 Task: Add an event with the title Performance Improvement Plan Evaluation and Progress Tracking, date '2024/05/19', time 8:50 AM to 10:50 AMand add a description: Welcome to our Team Building Retreat, a transformative experience designed to foster stronger bonds, enhance collaboration, and unleash the full potential of our team. This retreat provides a unique opportunity for team members to step outside of their daily routines and engage in activities that promote trust, communication, and camaraderie.Select event color  Peacock . Add location for the event as: 456 Chiado, Lisbon, Portugal, logged in from the account softage.5@softage.netand send the event invitation to softage.7@softage.net and softage.8@softage.net. Set a reminder for the event Daily
Action: Mouse moved to (1322, 94)
Screenshot: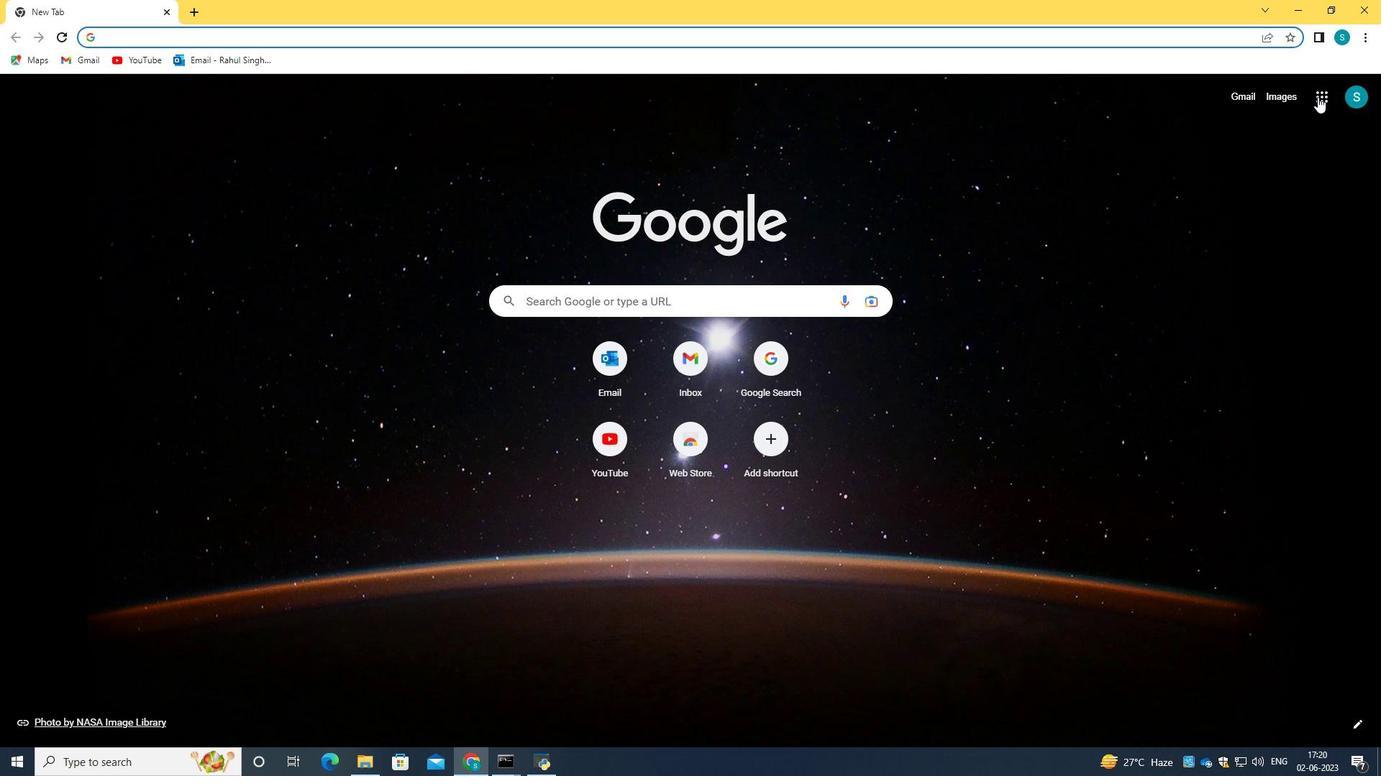 
Action: Mouse pressed left at (1322, 94)
Screenshot: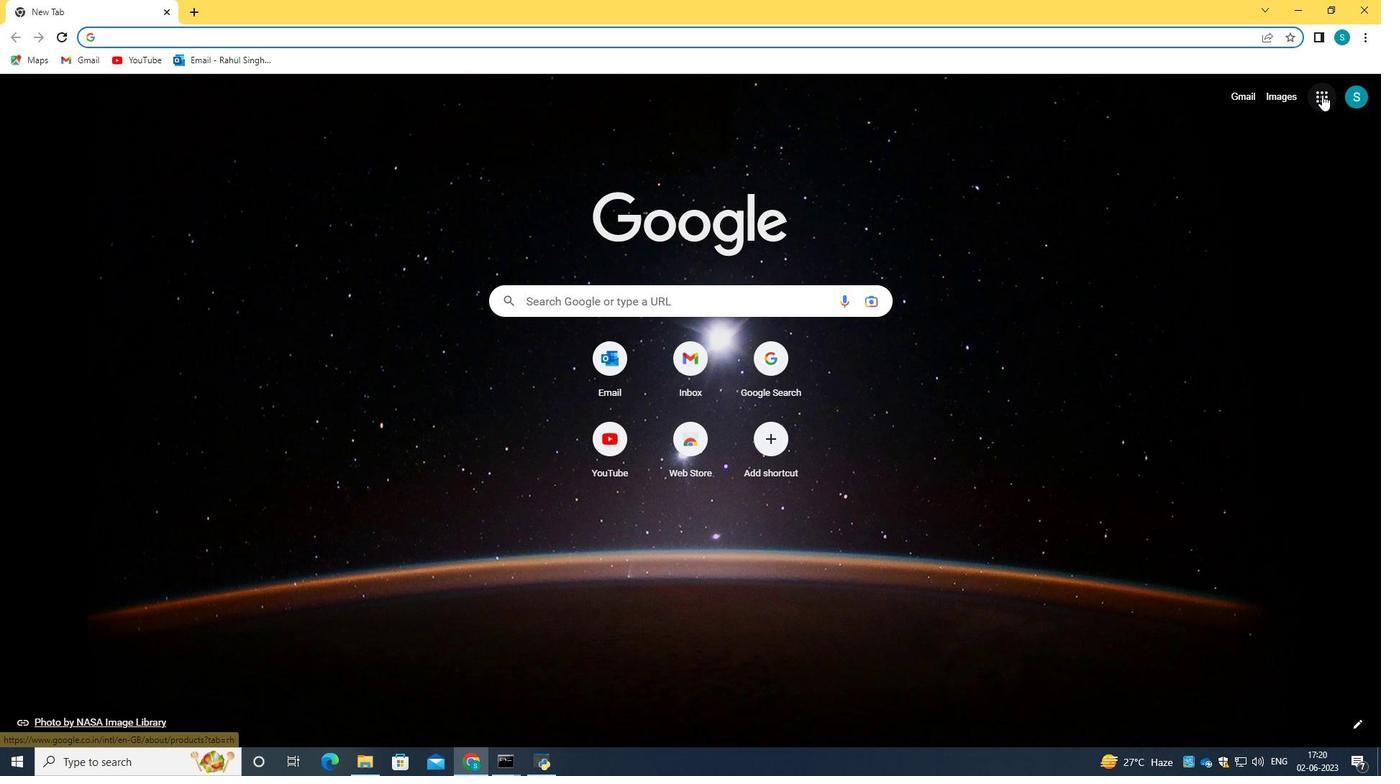 
Action: Mouse moved to (1211, 306)
Screenshot: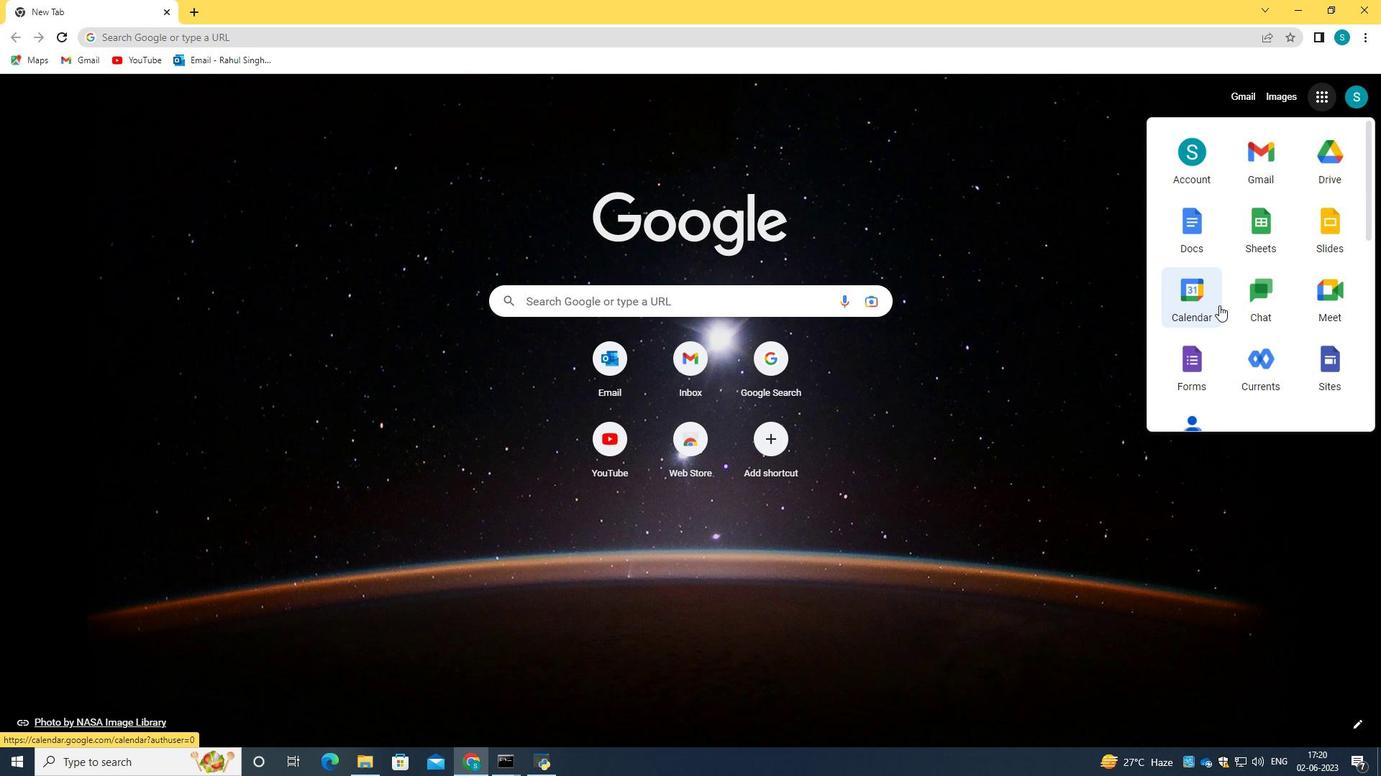 
Action: Mouse pressed left at (1211, 306)
Screenshot: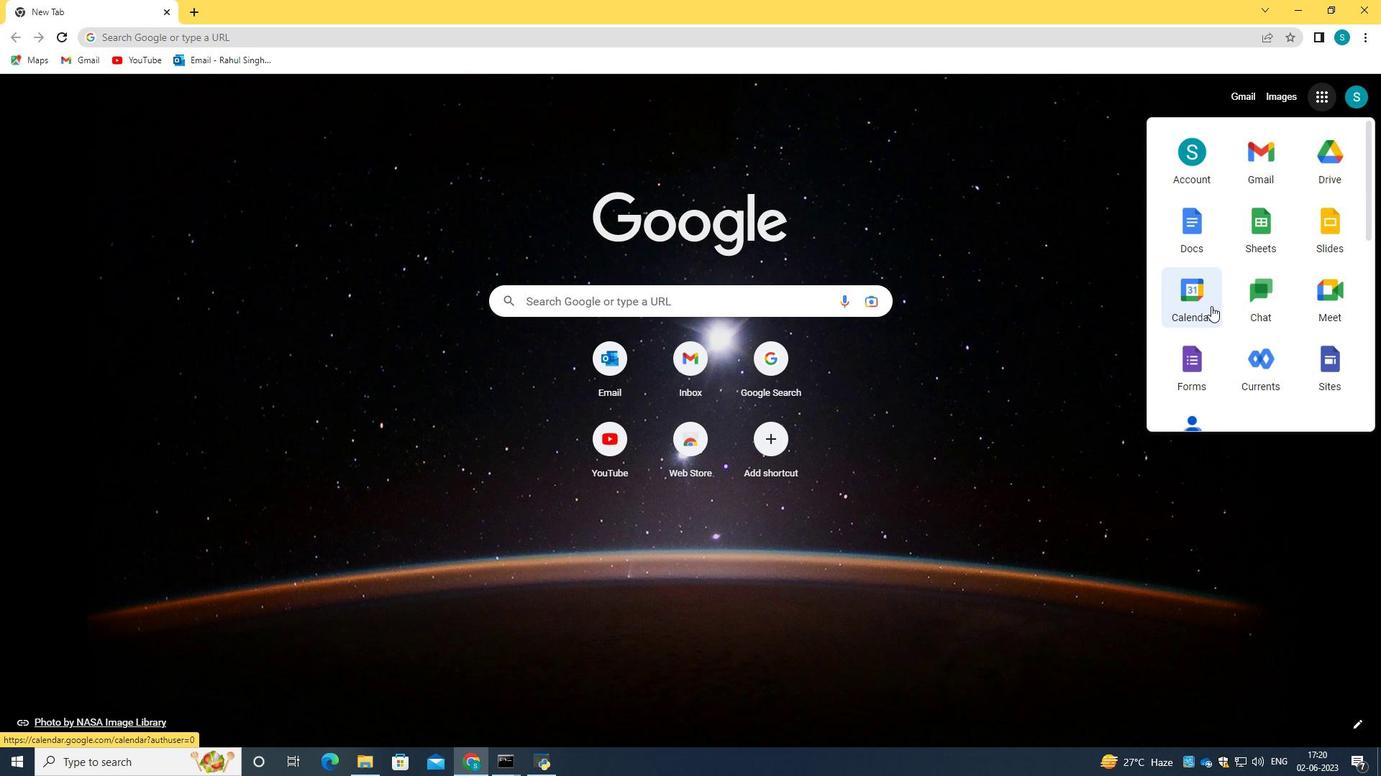 
Action: Mouse moved to (84, 157)
Screenshot: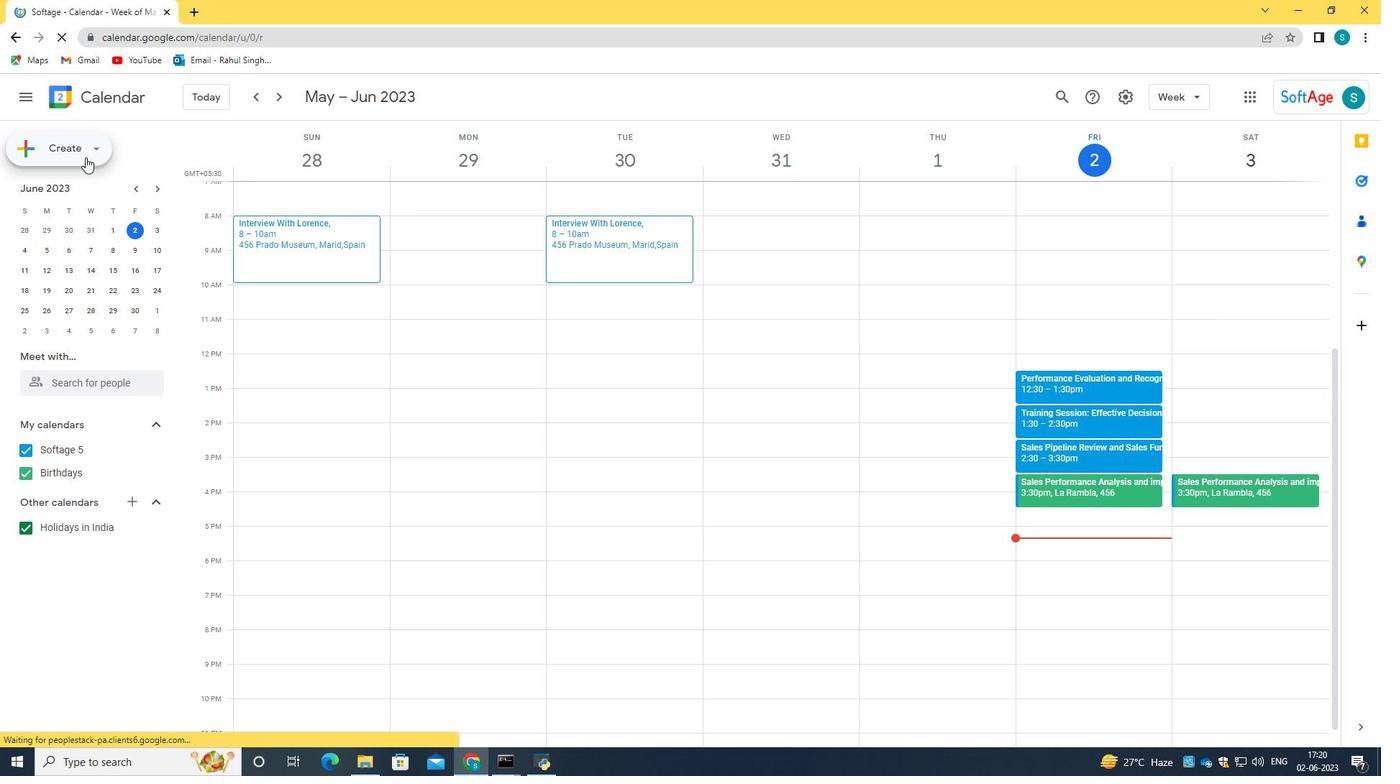 
Action: Mouse pressed left at (84, 157)
Screenshot: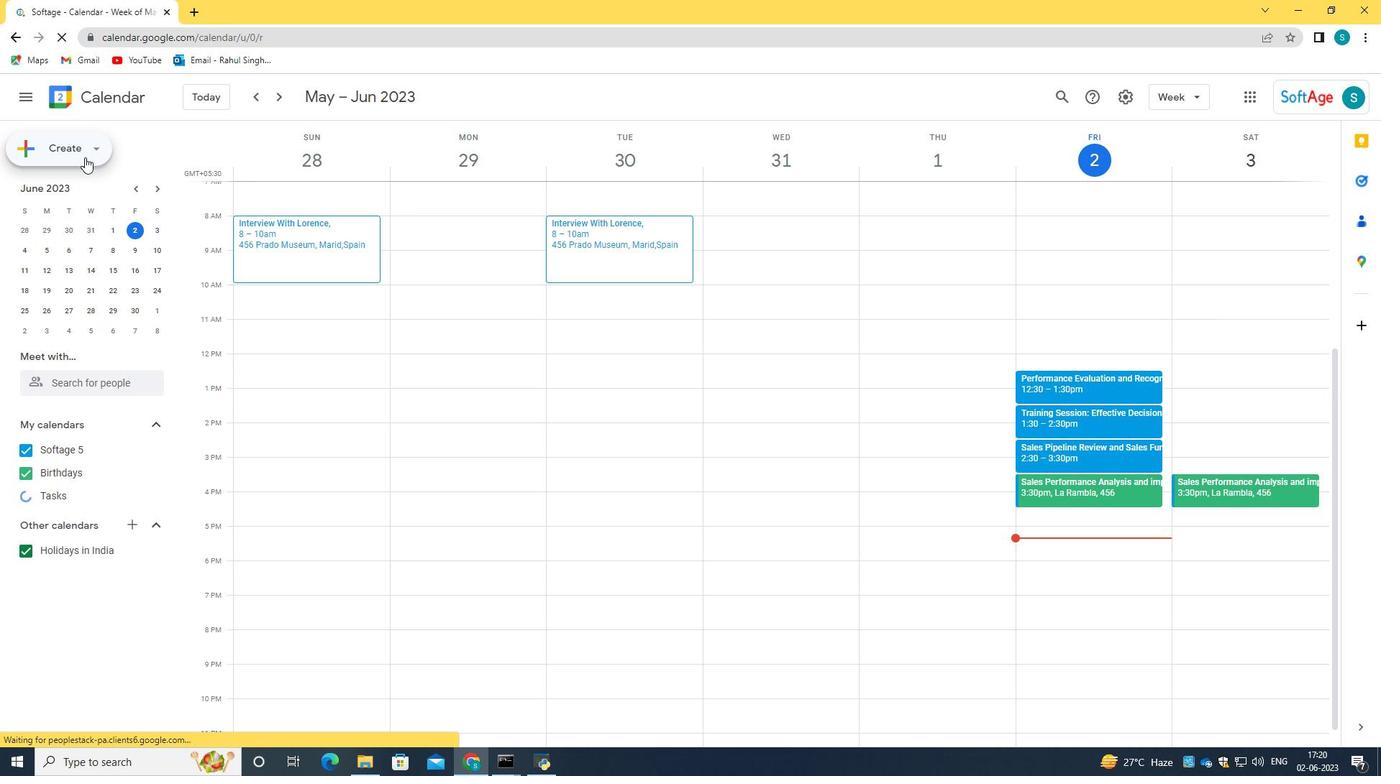 
Action: Mouse moved to (84, 192)
Screenshot: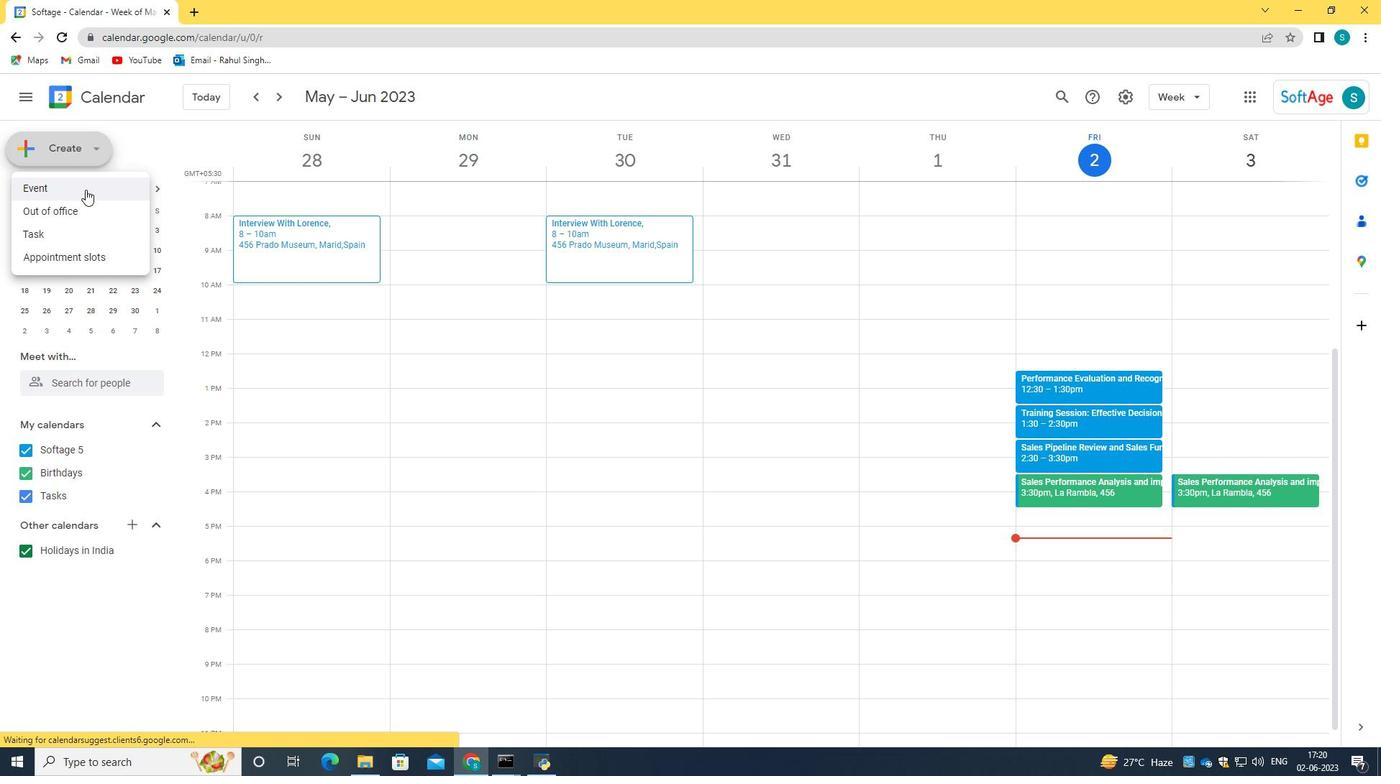 
Action: Mouse pressed left at (84, 192)
Screenshot: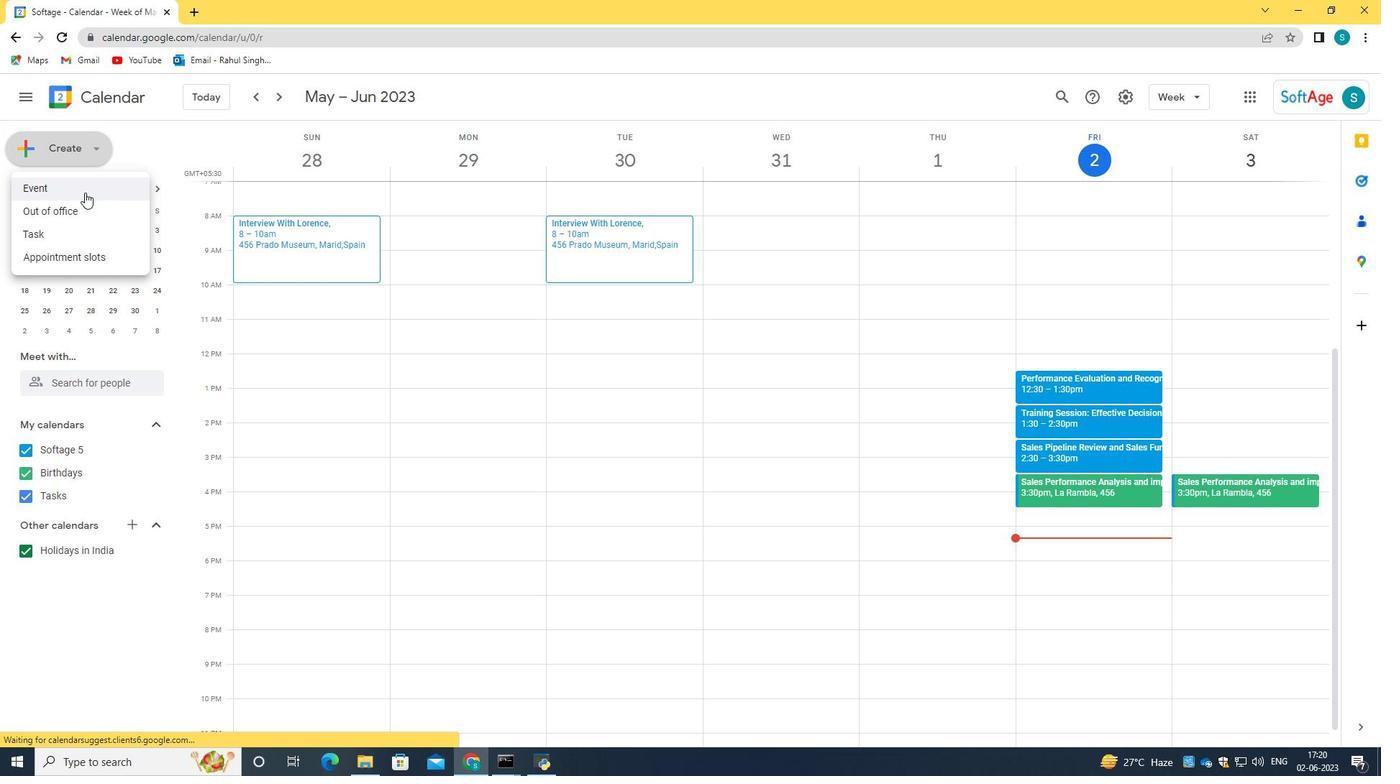 
Action: Mouse moved to (908, 578)
Screenshot: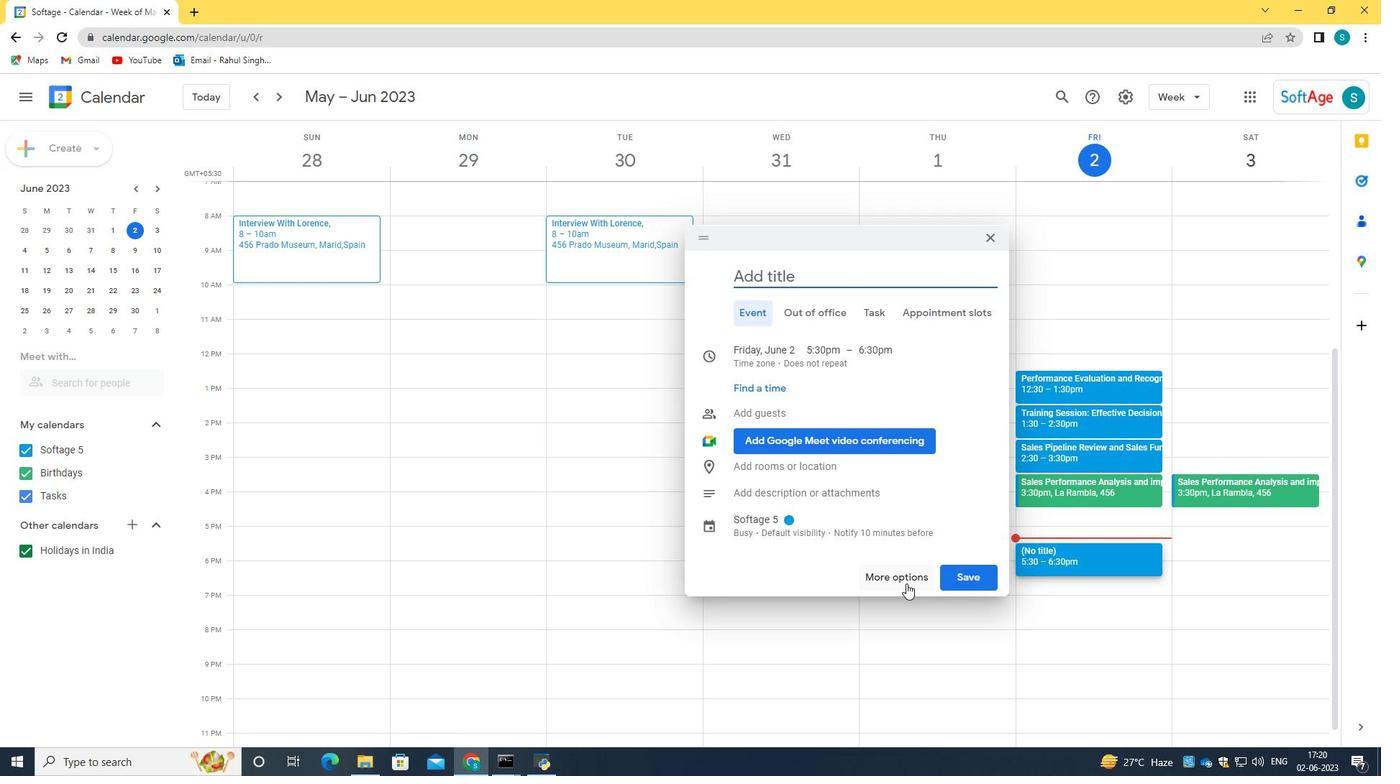 
Action: Mouse pressed left at (908, 578)
Screenshot: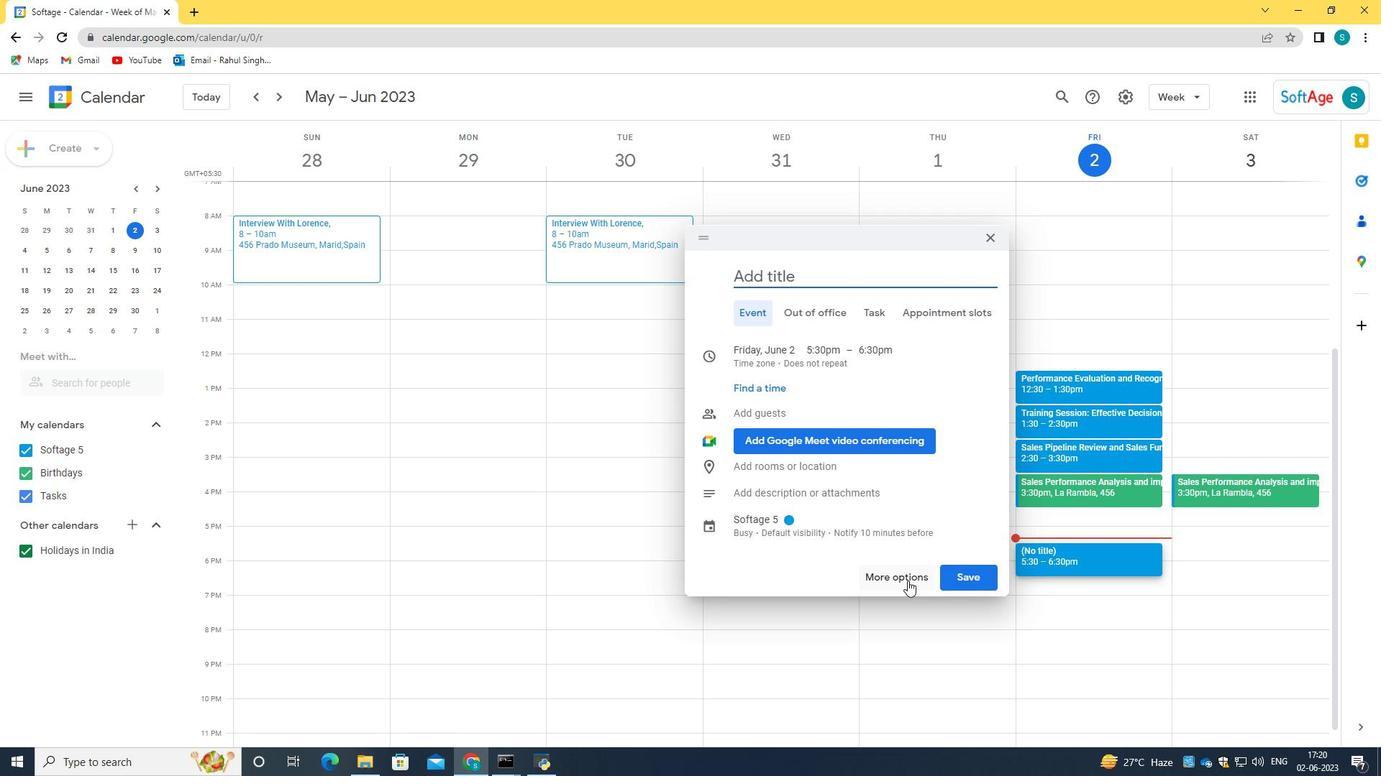 
Action: Mouse moved to (99, 105)
Screenshot: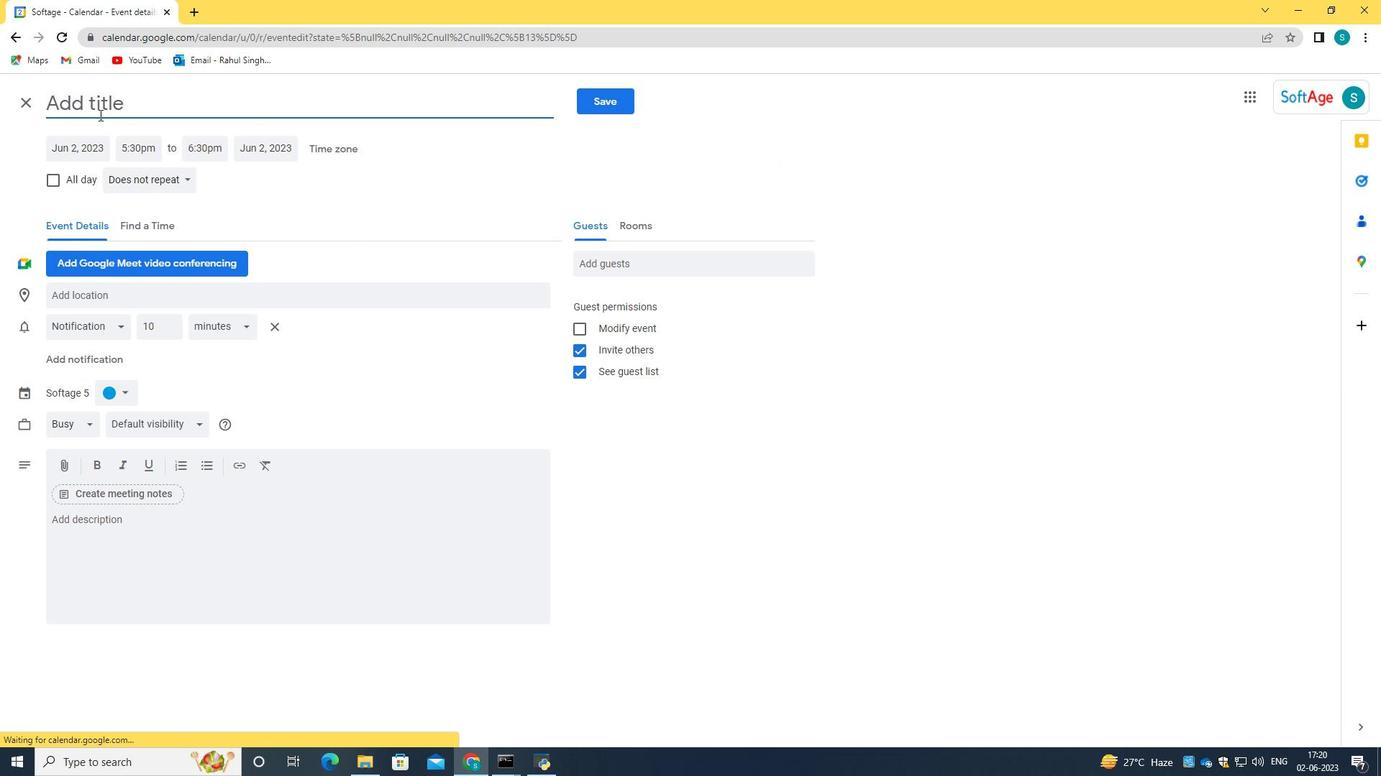 
Action: Mouse pressed left at (99, 105)
Screenshot: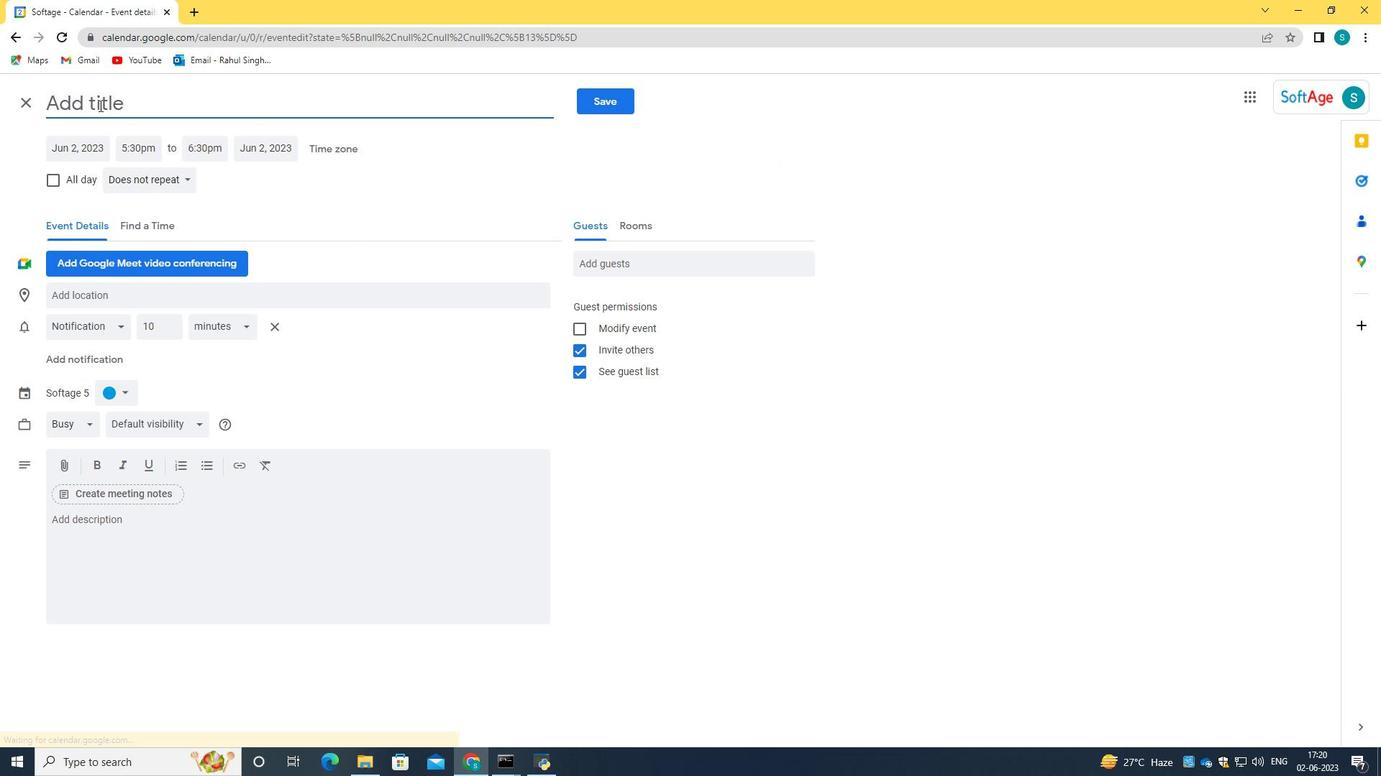 
Action: Key pressed <Key.caps_lock>P<Key.caps_lock>erformance<Key.space><Key.caps_lock>I<Key.caps_lock>mprovemtnt<Key.backspace><Key.backspace><Key.backspace>ent<Key.space><Key.caps_lock>P<Key.caps_lock>lan<Key.space><Key.caps_lock>E<Key.caps_lock>valutation<Key.space><Key.caps_lock><Key.caps_lock><Key.backspace><Key.backspace><Key.backspace><Key.backspace><Key.backspace><Key.backspace><Key.backspace><Key.backspace><Key.backspace>luation<Key.space>and<Key.space><Key.caps_lock>P<Key.caps_lock>rogress<Key.space><Key.caps_lock>T<Key.caps_lock>racking
Screenshot: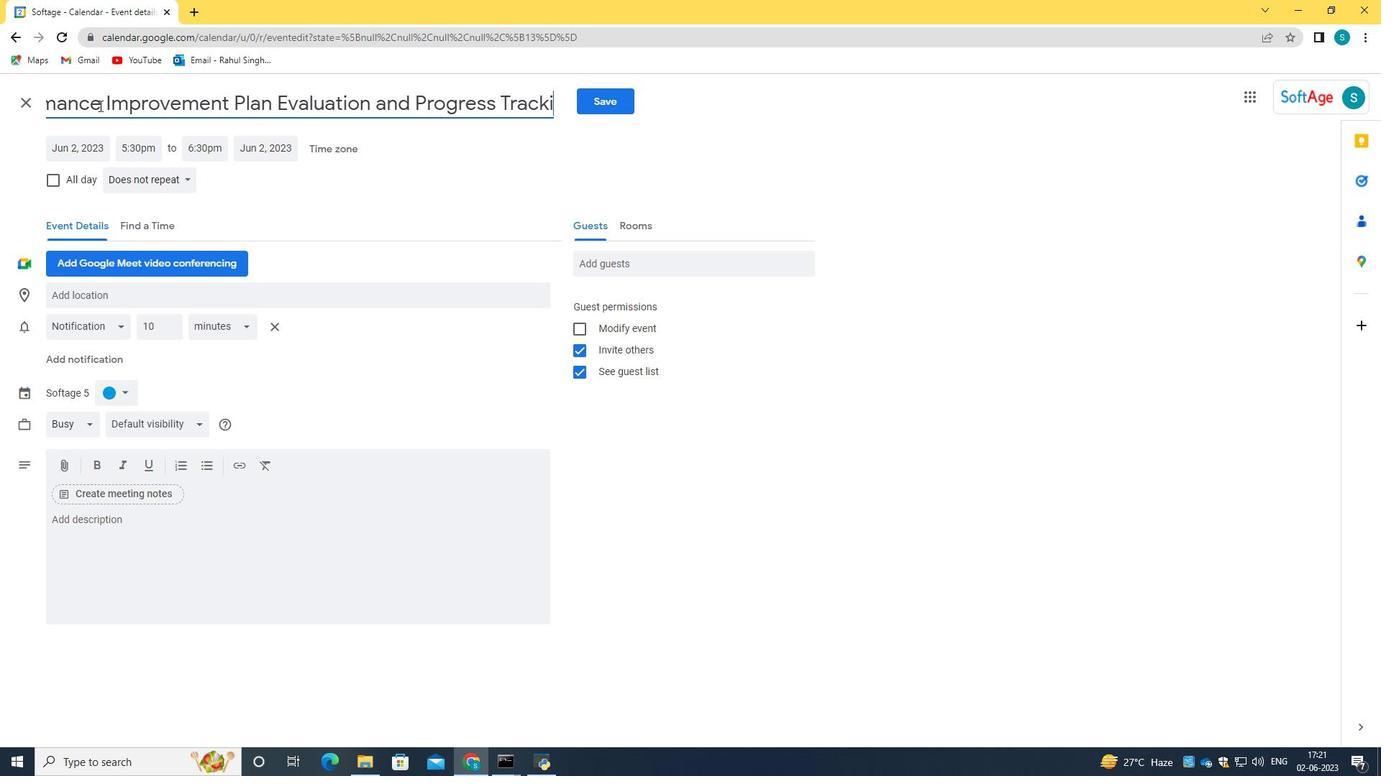 
Action: Mouse moved to (72, 152)
Screenshot: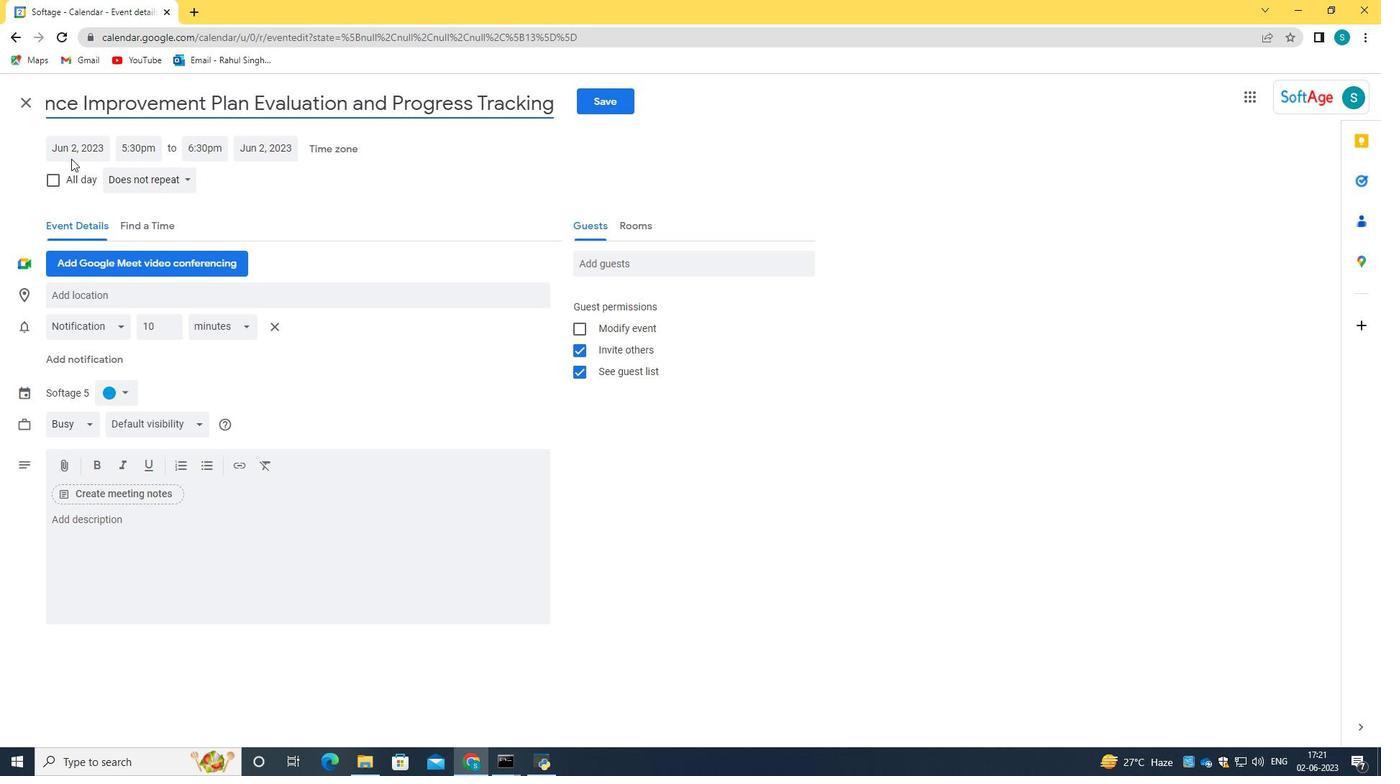 
Action: Mouse pressed left at (72, 152)
Screenshot: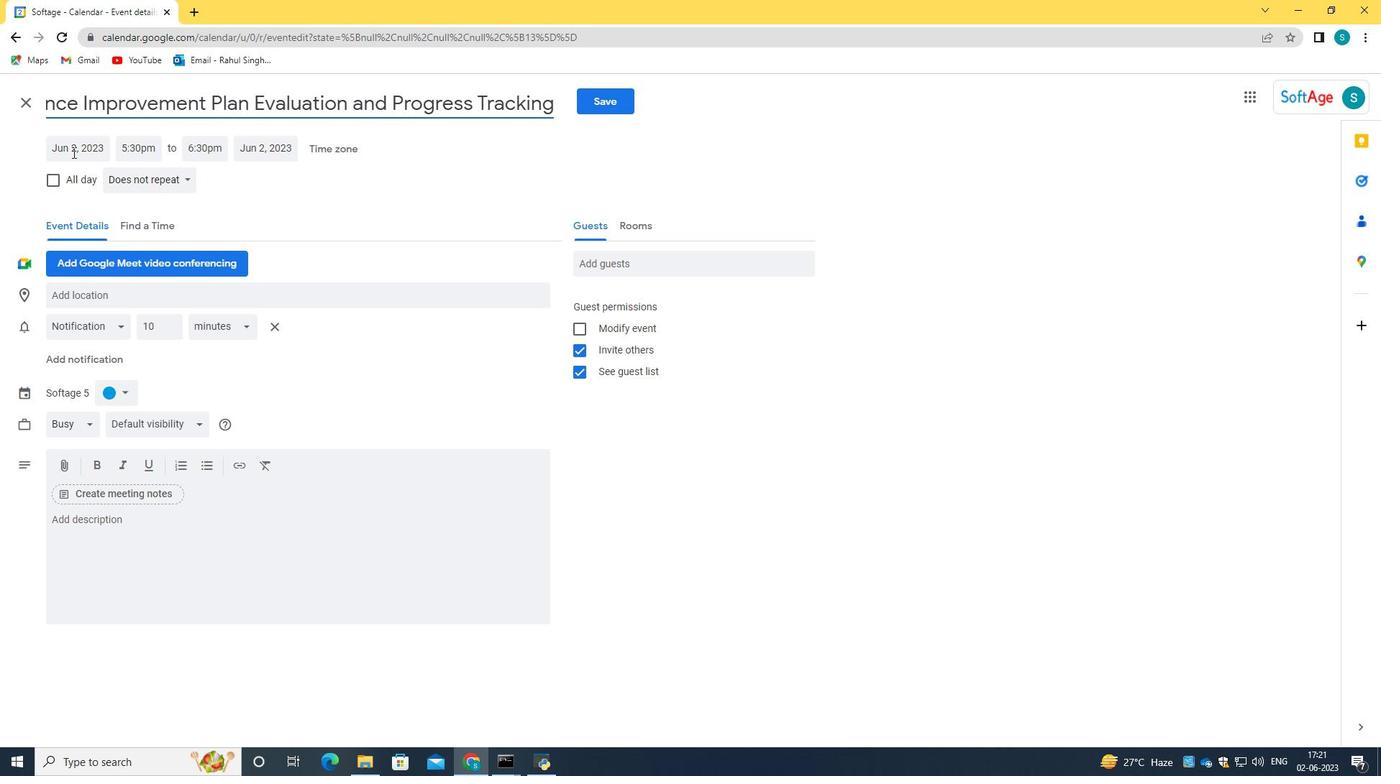 
Action: Key pressed 2024/05/19<Key.enter>
Screenshot: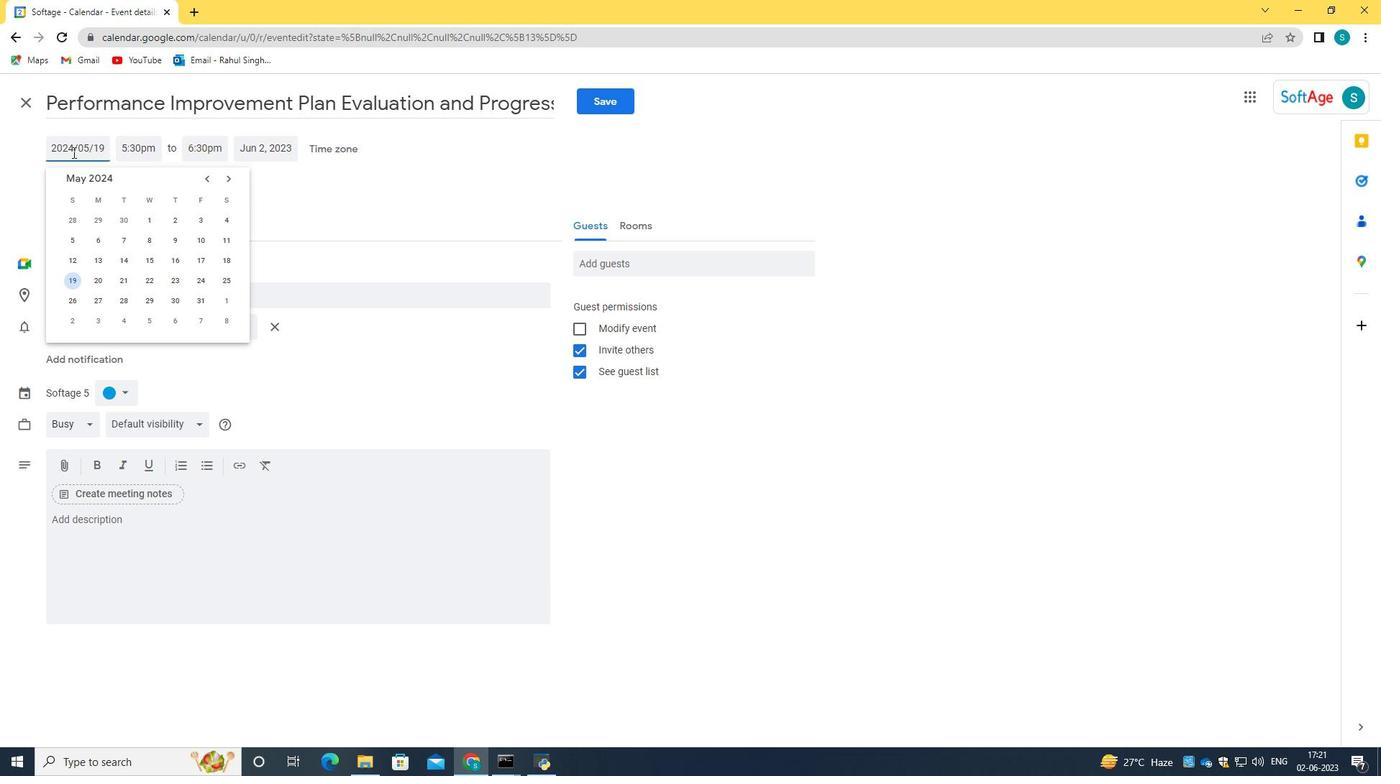 
Action: Mouse moved to (151, 149)
Screenshot: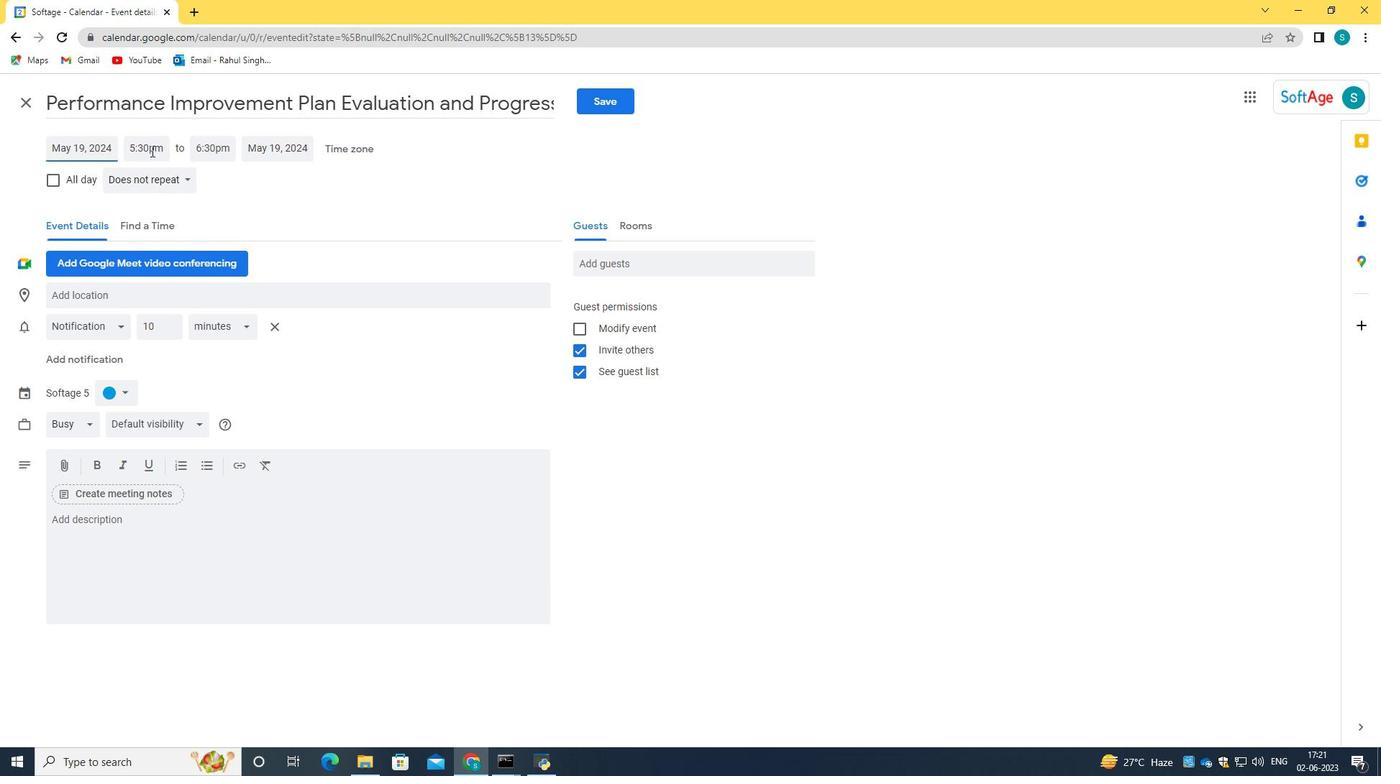 
Action: Mouse pressed left at (151, 149)
Screenshot: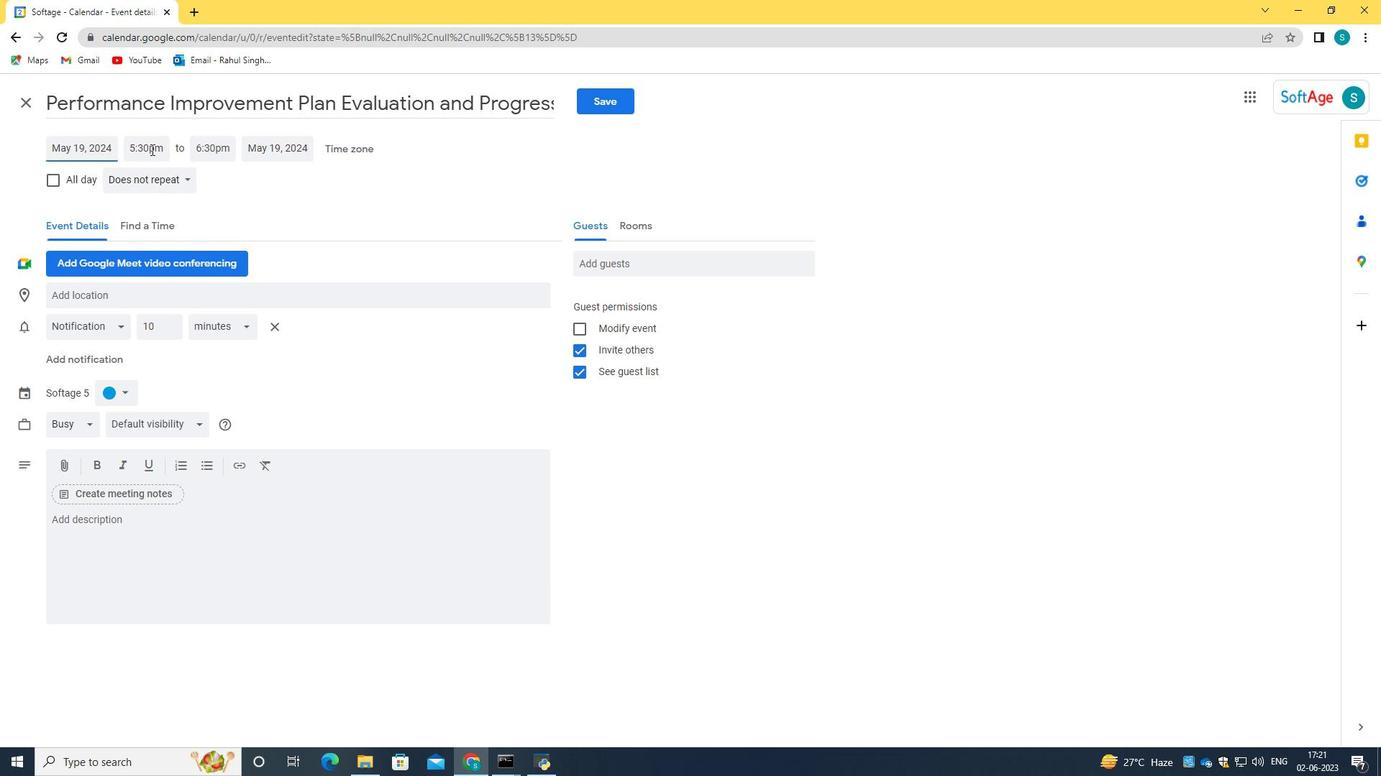 
Action: Key pressed 8<Key.shift_r>:50<Key.space>am<Key.tab>10<Key.shift_r>:50<Key.space>am
Screenshot: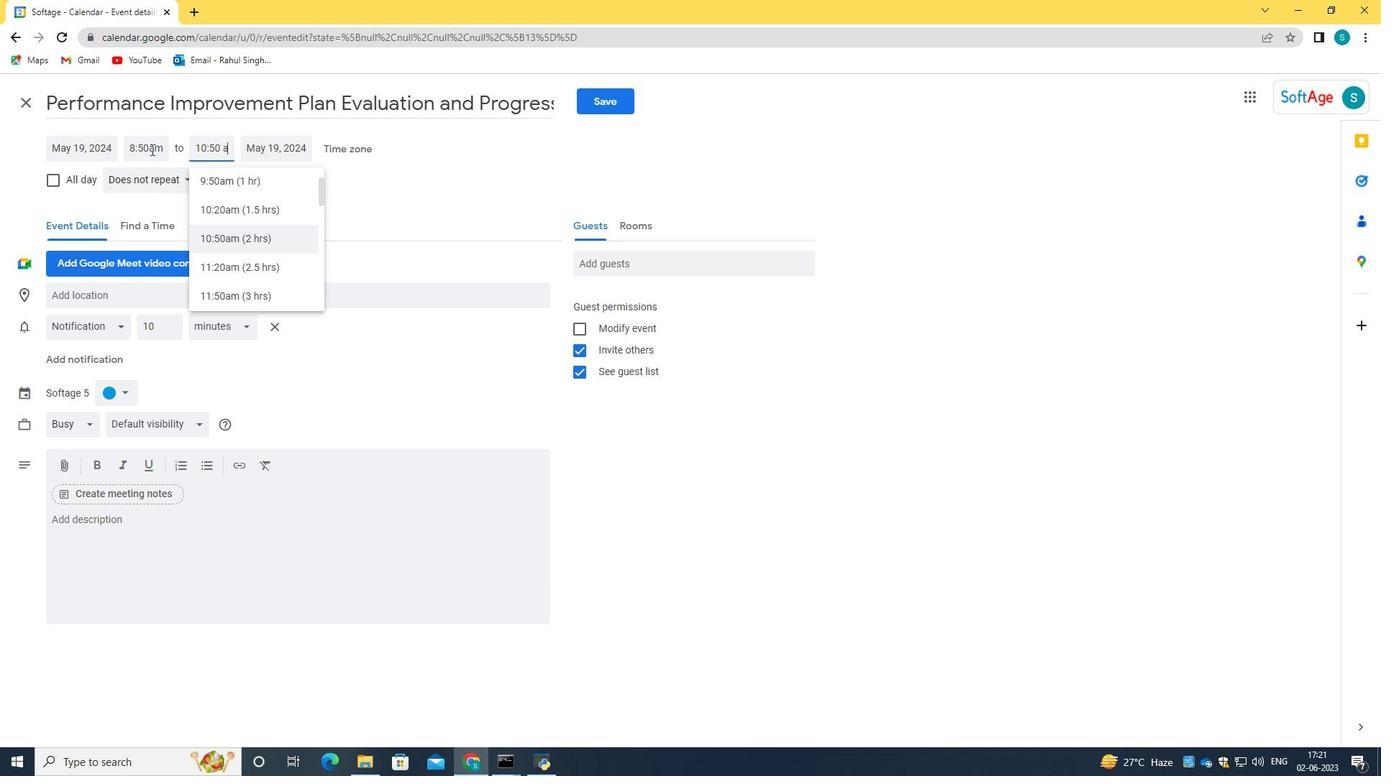 
Action: Mouse moved to (255, 245)
Screenshot: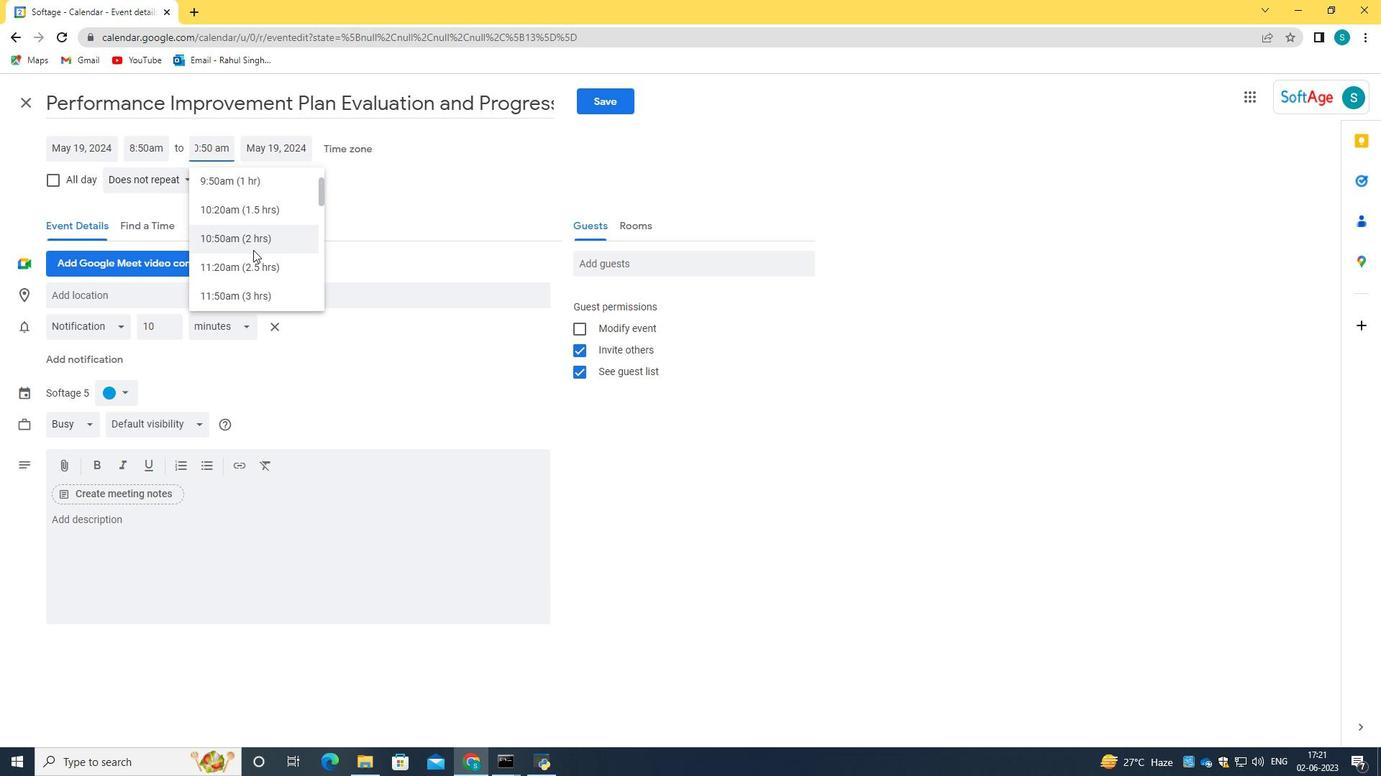 
Action: Mouse pressed left at (255, 245)
Screenshot: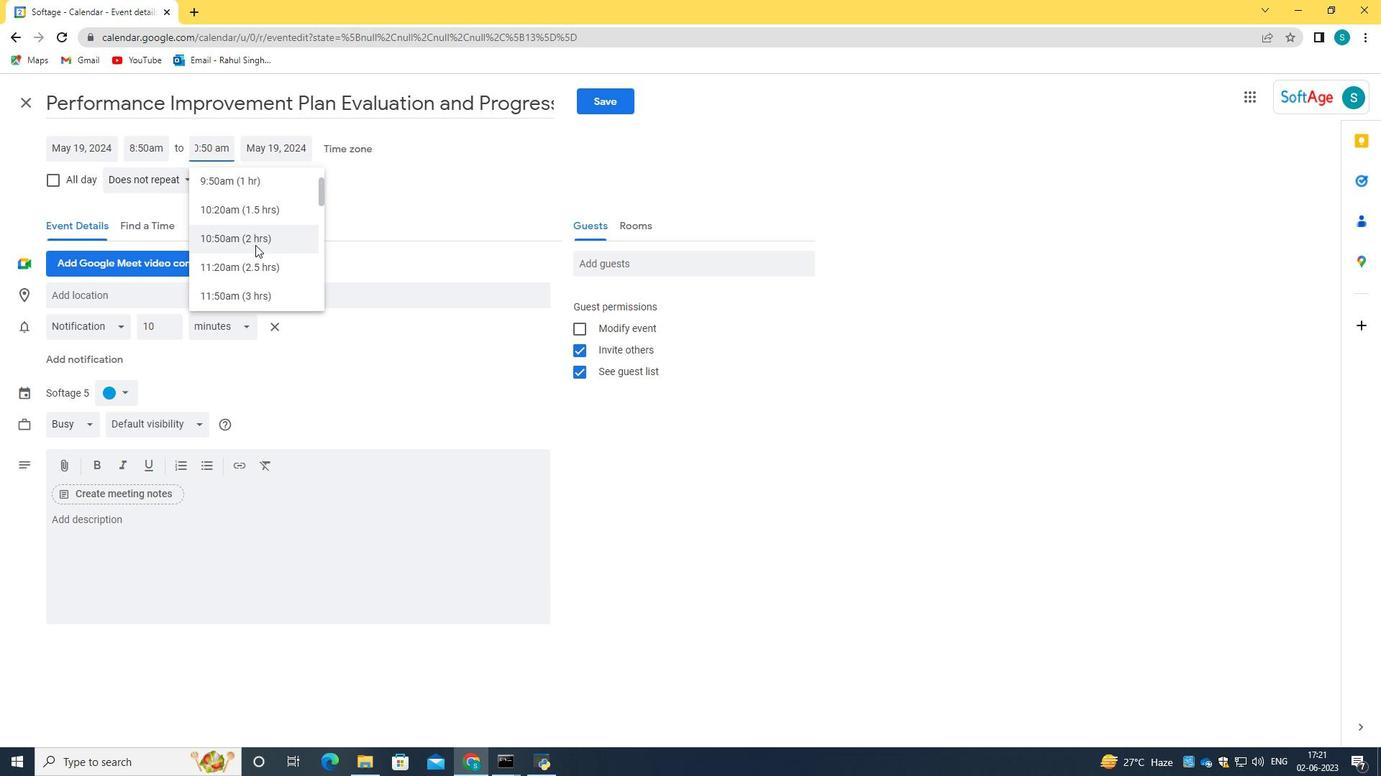 
Action: Mouse moved to (205, 542)
Screenshot: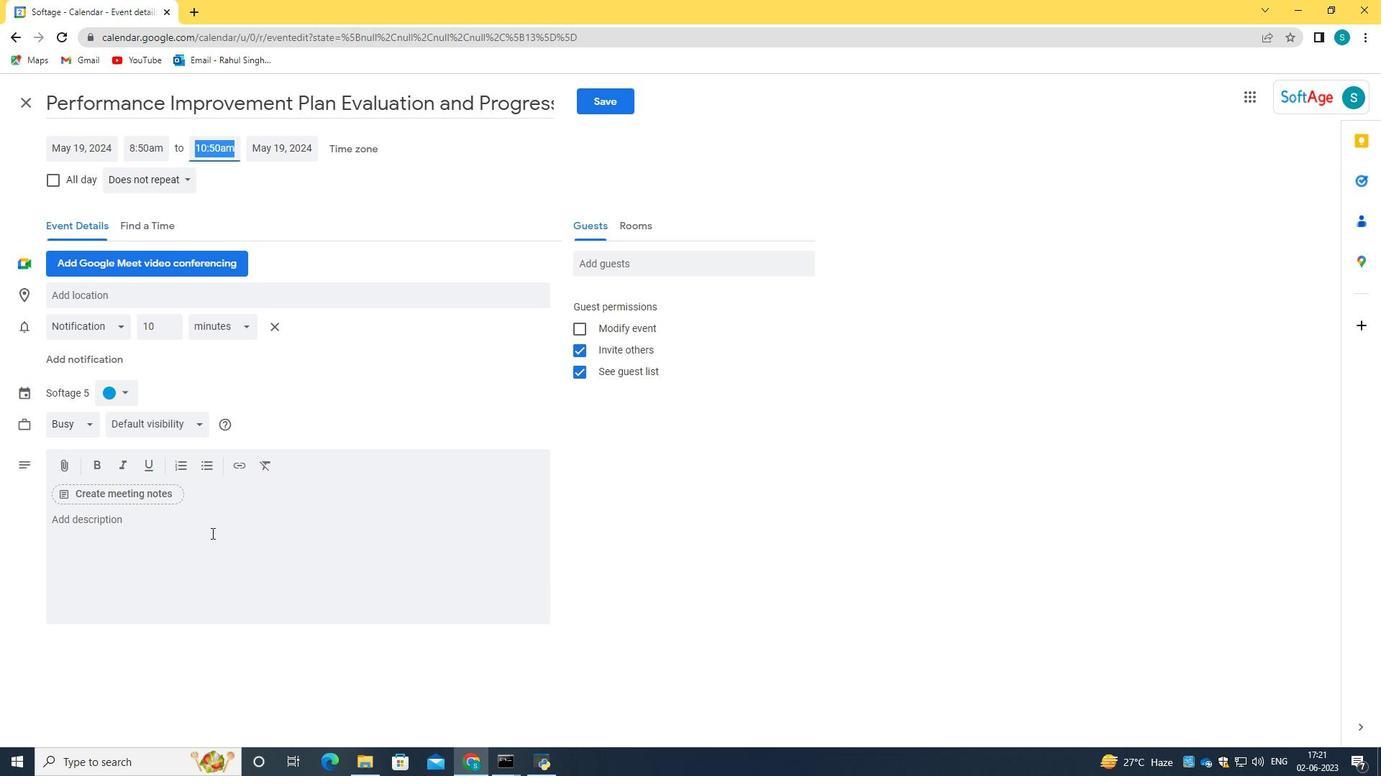 
Action: Mouse pressed left at (205, 542)
Screenshot: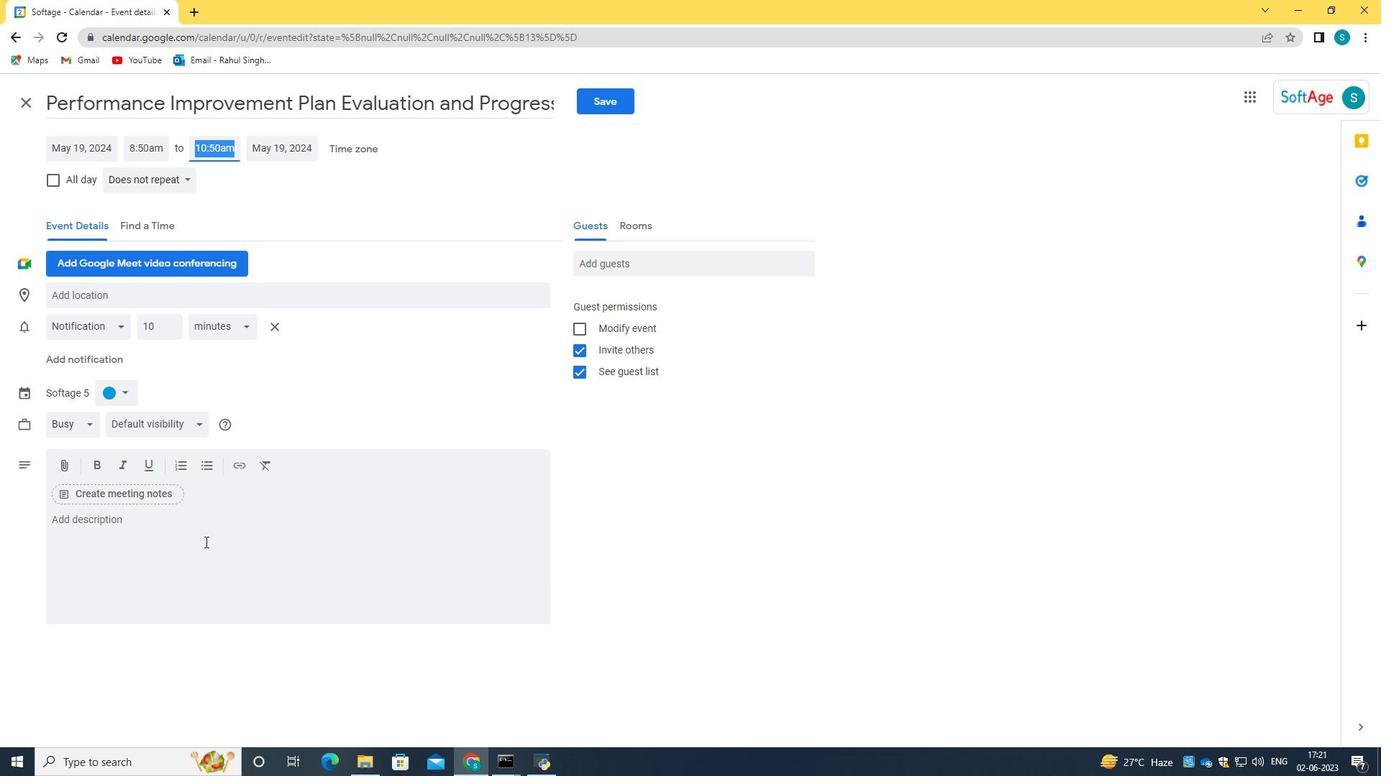 
Action: Mouse moved to (200, 547)
Screenshot: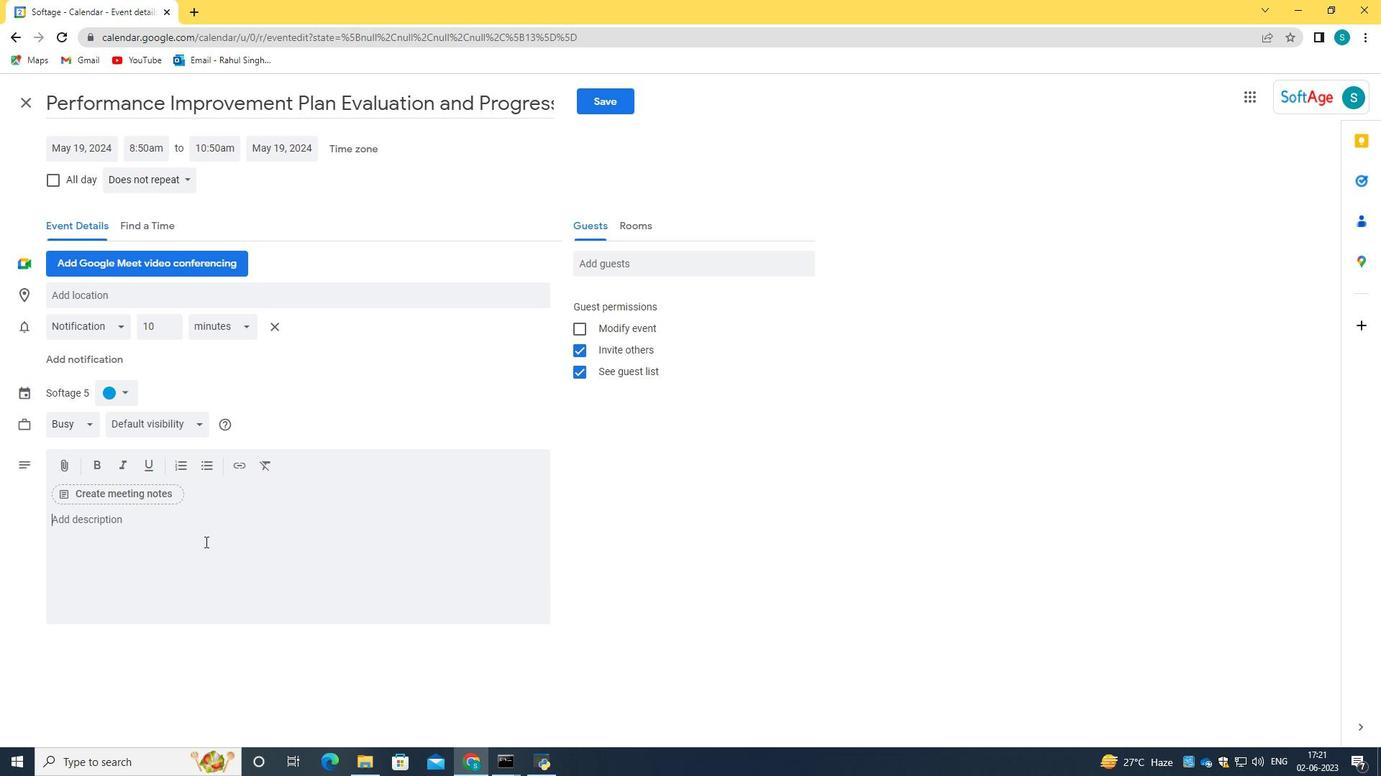 
Action: Mouse pressed left at (200, 547)
Screenshot: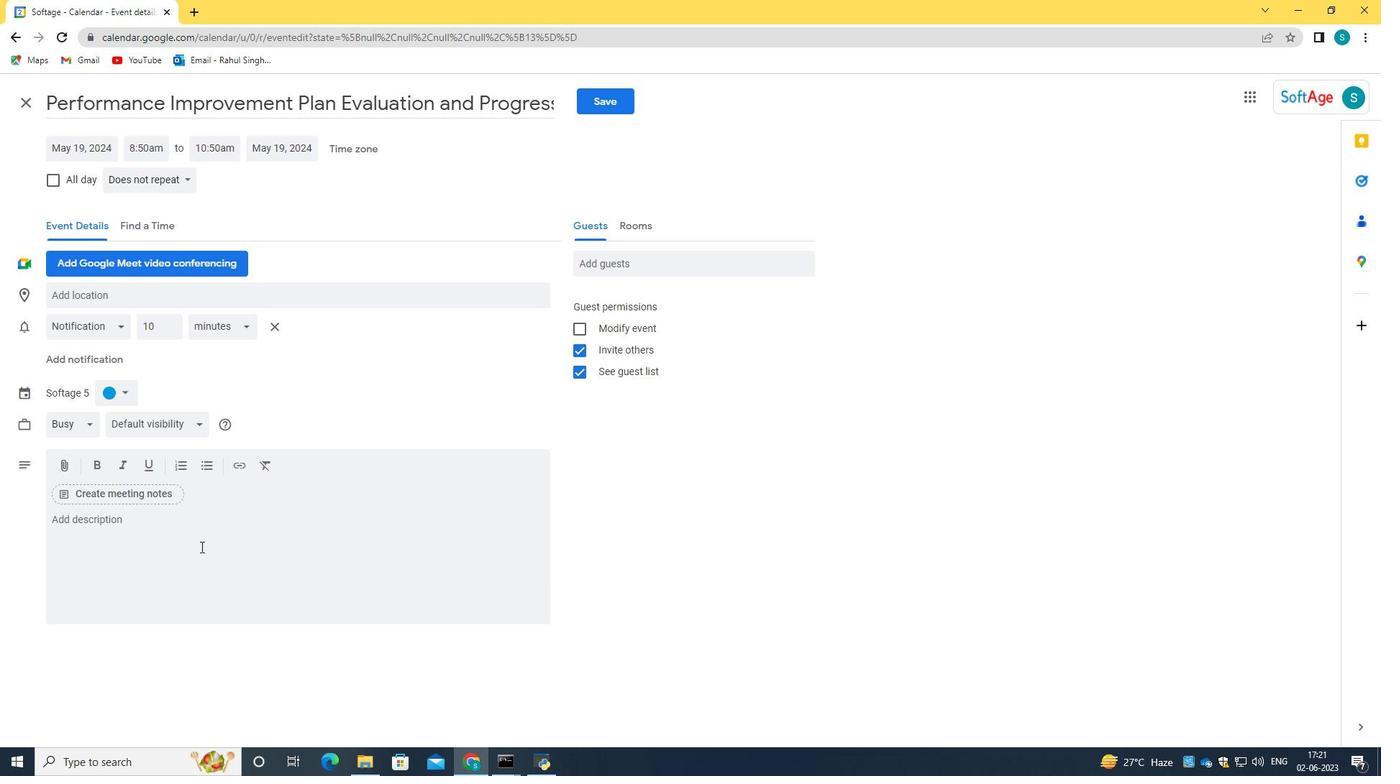 
Action: Key pressed <Key.caps_lock>W<Key.caps_lock>elcome<Key.space>to<Key.space>our<Key.space>team<Key.space><Key.caps_lock>B<Key.caps_lock>uilding<Key.space><Key.caps_lock>R<Key.caps_lock>etrae<Key.backspace>a<Key.backspace><Key.backspace>eat<Key.space>,<Key.space>a<Key.space>trea<Key.backspace><Key.backspace>ansformative<Key.space>exper<Key.backspace><Key.backspace>erience<Key.space>designed<Key.space>to<Key.space>fostor<Key.space>stor<Key.backspace><Key.backspace><Key.backspace><Key.backspace><Key.backspace><Key.backspace><Key.backspace><Key.backspace><Key.backspace>ster<Key.space>stronger<Key.space>bonds,<Key.space>enhance<Key.space>collaboration<Key.space>,<Key.backspace><Key.backspace>,<Key.space>and<Key.space>unleash<Key.space>the<Key.space>full<Key.space>potential<Key.space>of<Key.space>our<Key.space>o<Key.backspace>team.<Key.space><Key.caps_lock>T<Key.caps_lock>his<Key.space>retreat<Key.space>provides<Key.space>a<Key.space>unique<Key.space>oppotunity<Key.space>t<Key.backspace>f<Key.backspace><Key.backspace><Key.backspace><Key.backspace><Key.backspace><Key.backspace><Key.backspace><Key.backspace><Key.backspace><Key.backspace>portuniti<Key.backspace>yu<Key.backspace><Key.space>for<Key.space>team<Key.space>members<Key.space>to<Key.space>step<Key.space>outside<Key.space>of<Key.space>their<Key.space>daily<Key.space>routines<Key.space>and<Key.space>engage<Key.space>in<Key.space>activie<Key.backspace>ties<Key.space>that<Key.space>promote<Key.space>trust,communication,<Key.space><Key.backspace><Key.backspace><Key.backspace>n<Key.space>and<Key.space>camaraderie.
Screenshot: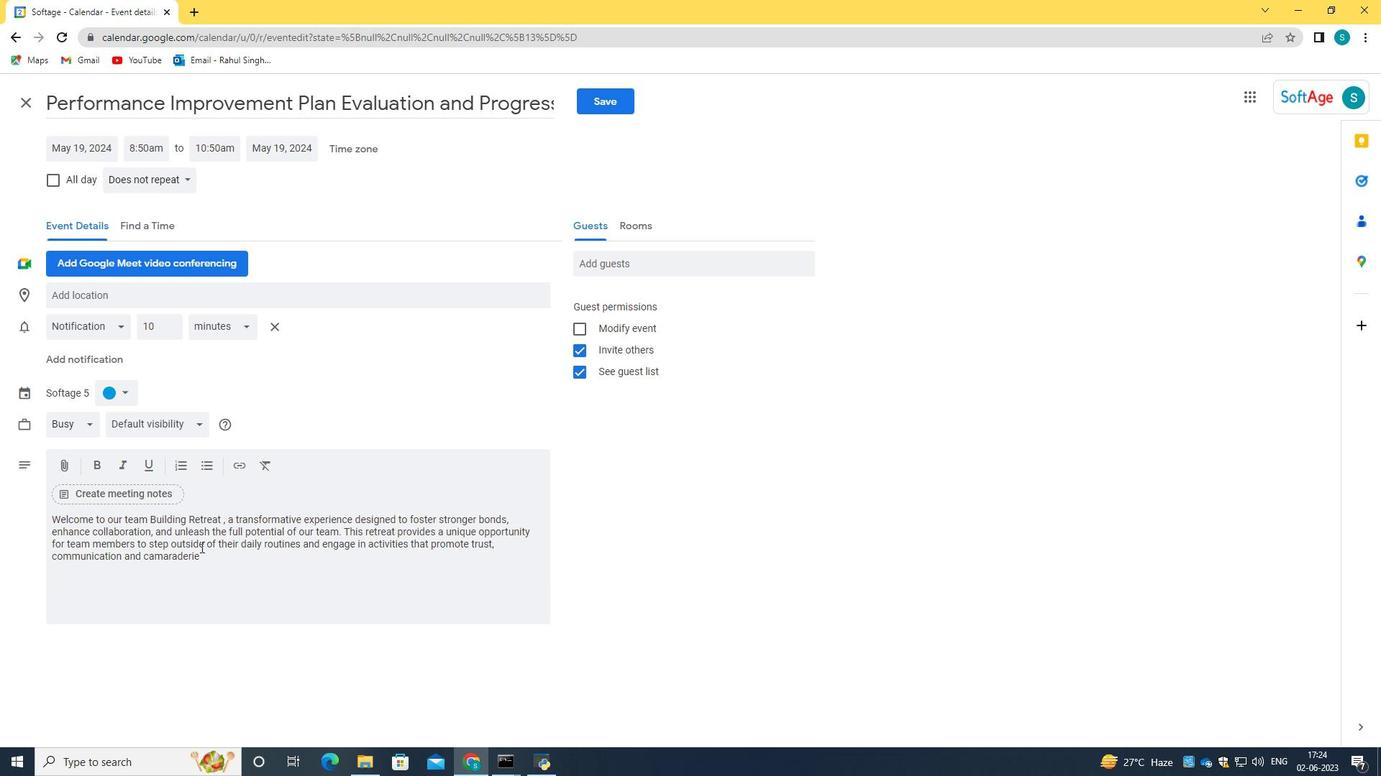 
Action: Mouse moved to (122, 399)
Screenshot: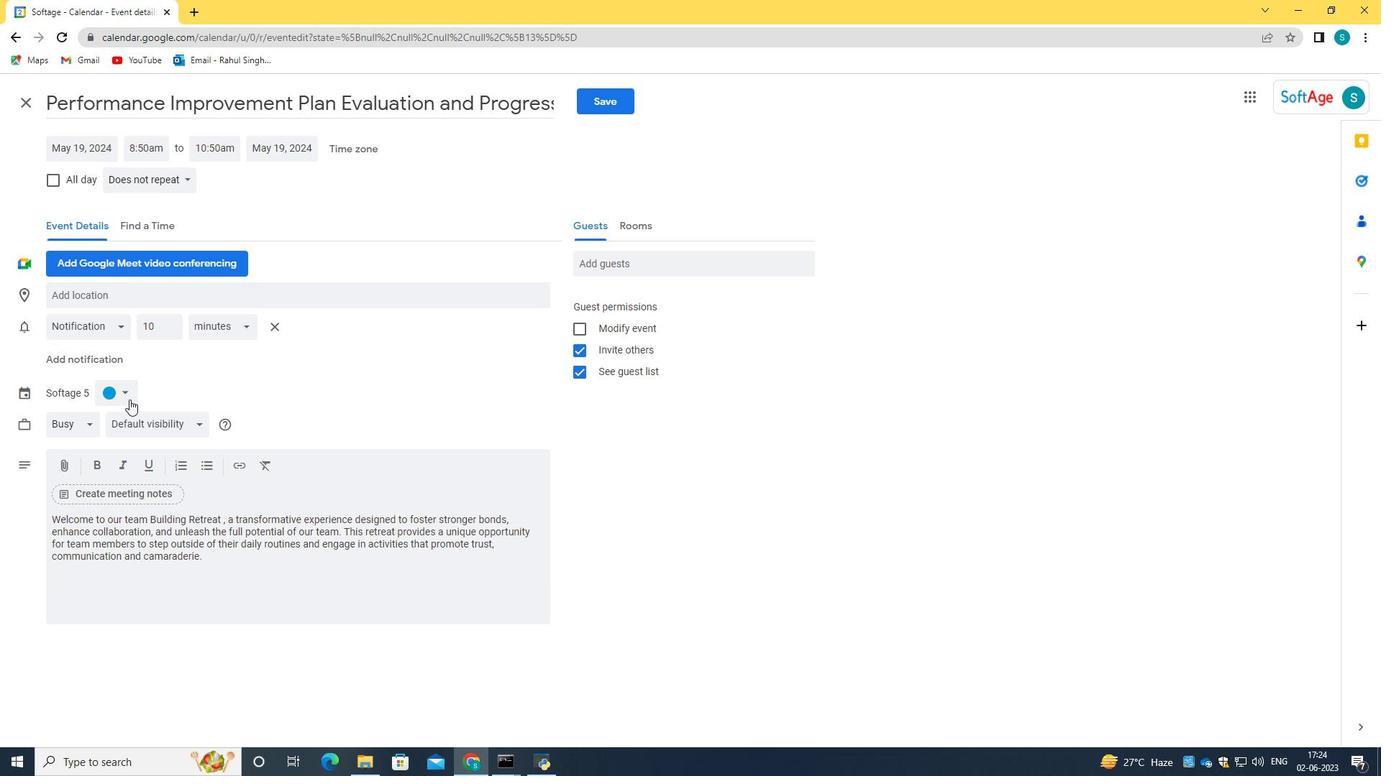 
Action: Mouse pressed left at (122, 399)
Screenshot: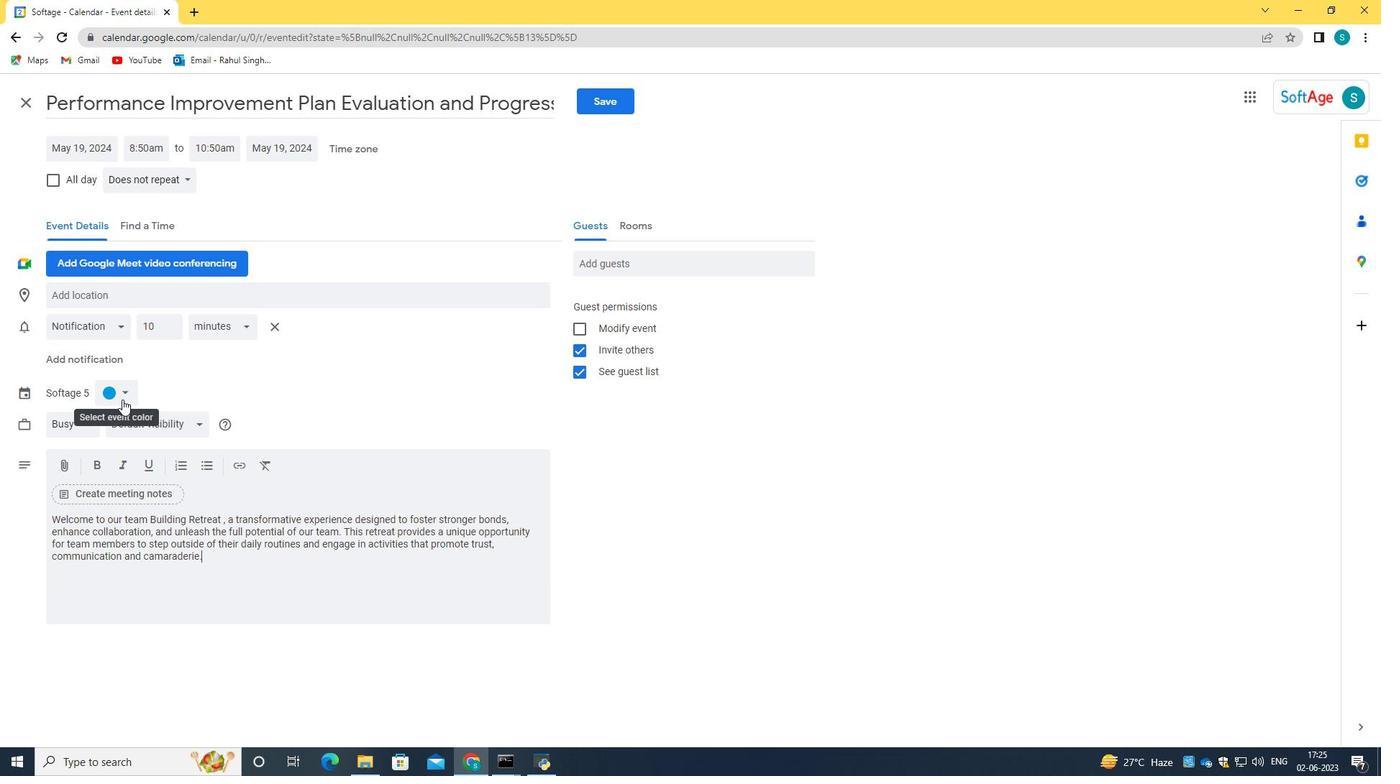 
Action: Mouse moved to (106, 444)
Screenshot: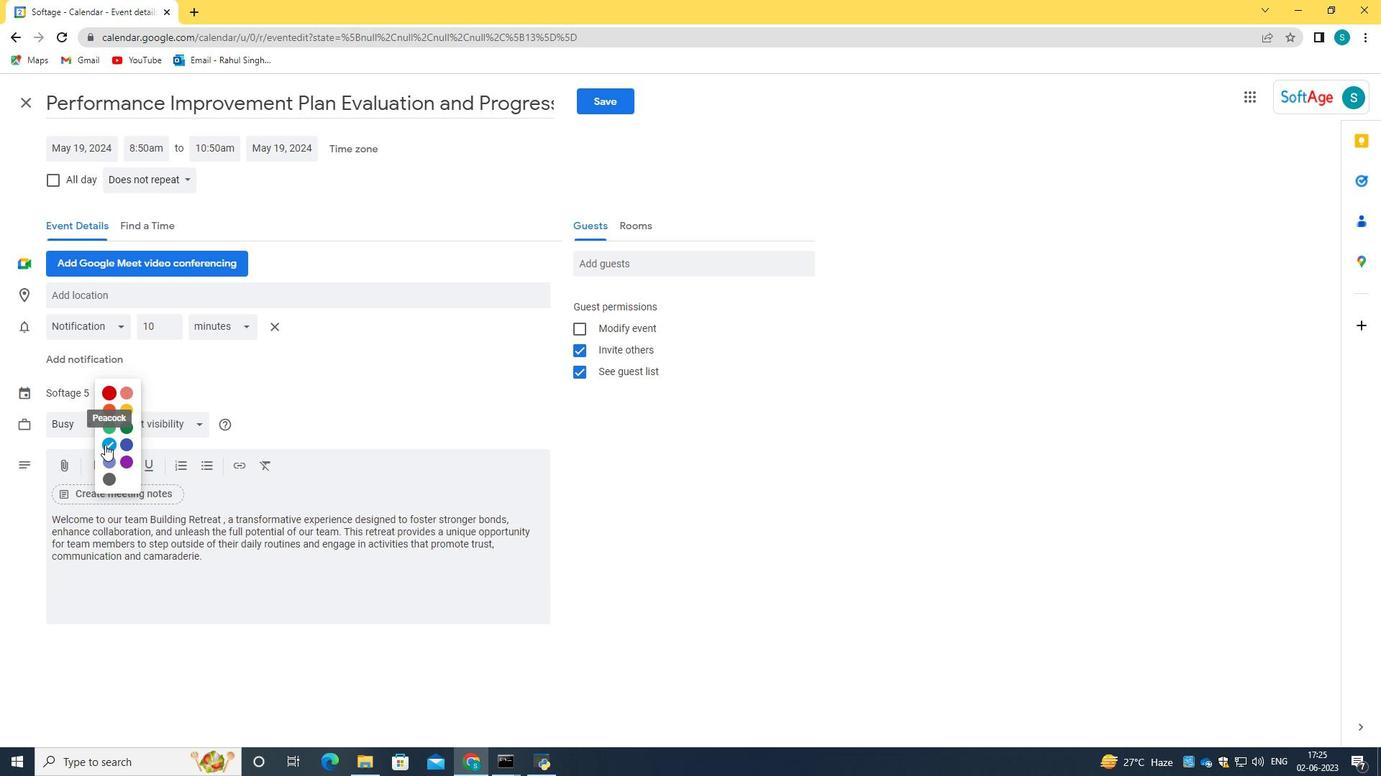 
Action: Mouse pressed left at (106, 444)
Screenshot: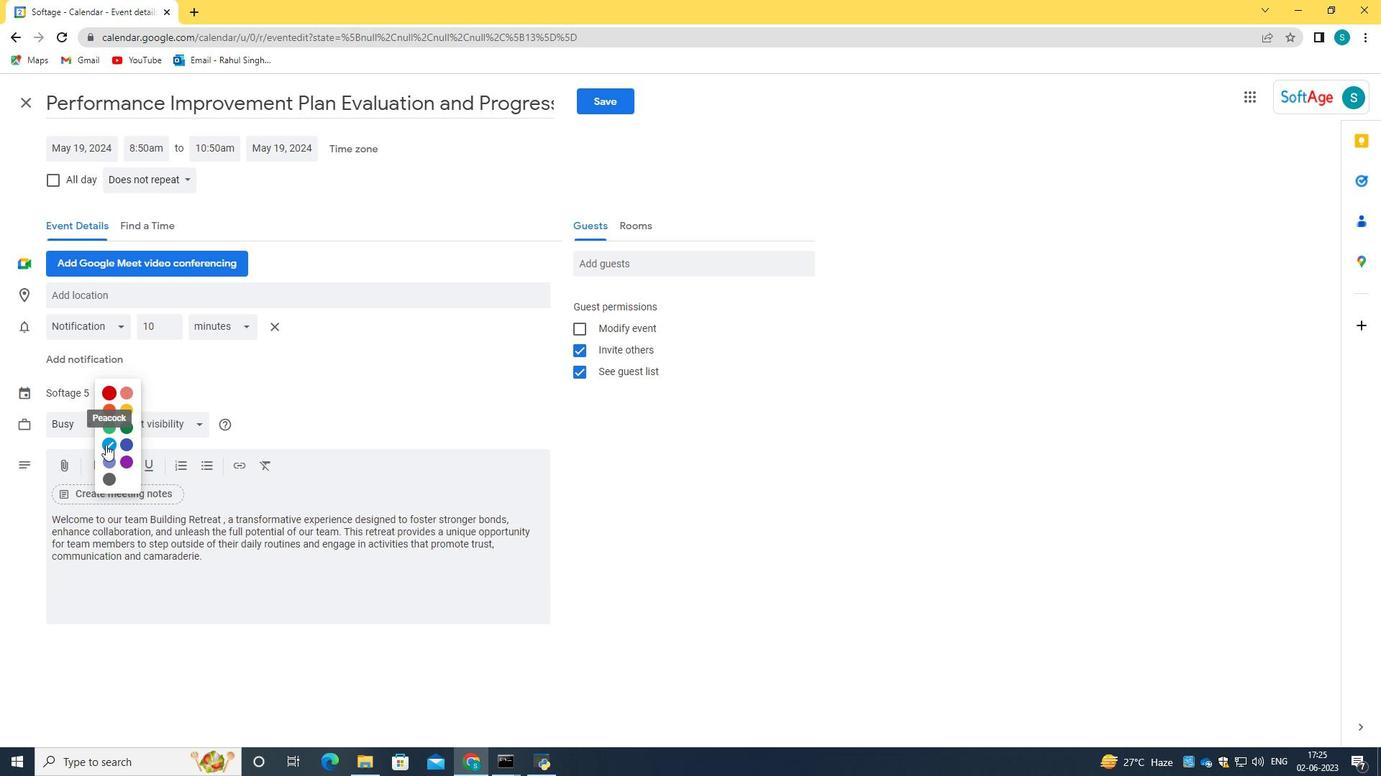 
Action: Mouse moved to (215, 299)
Screenshot: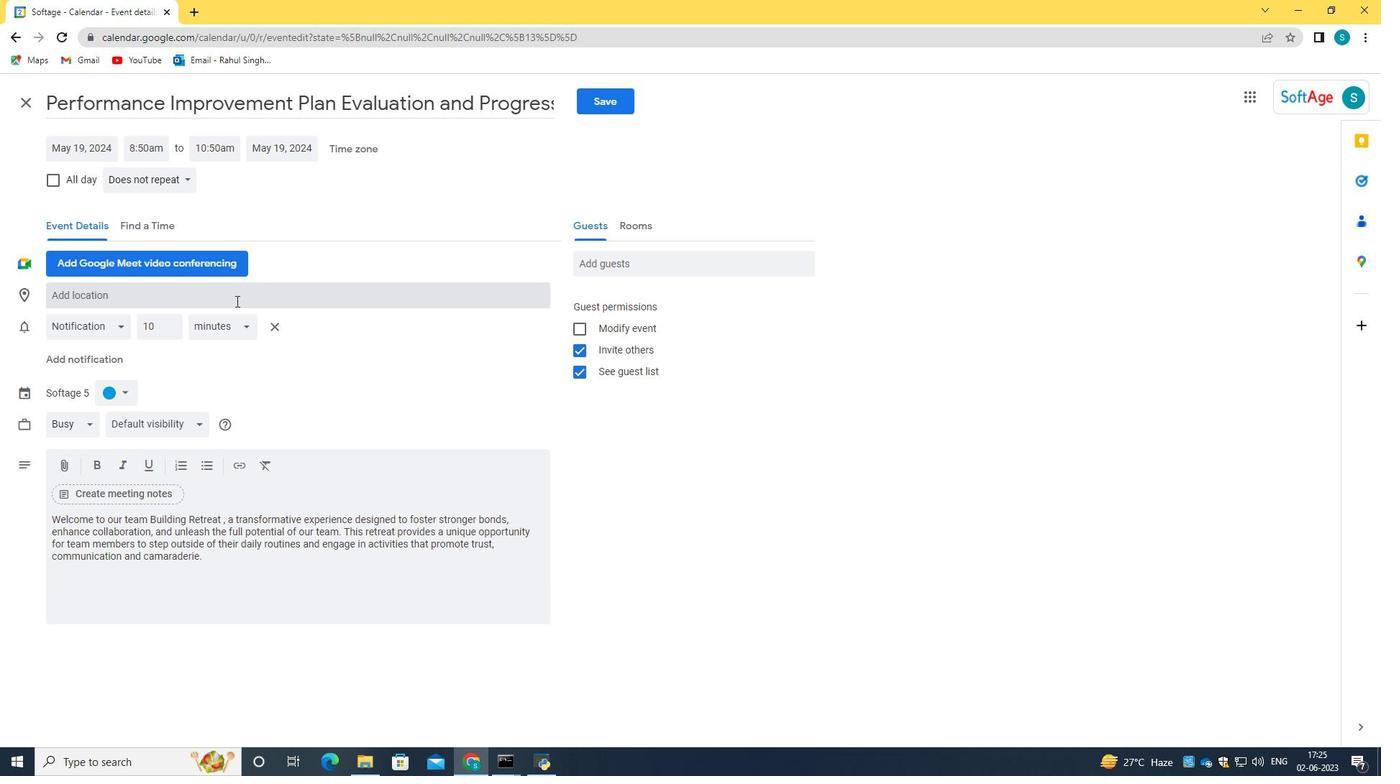 
Action: Mouse pressed left at (215, 299)
Screenshot: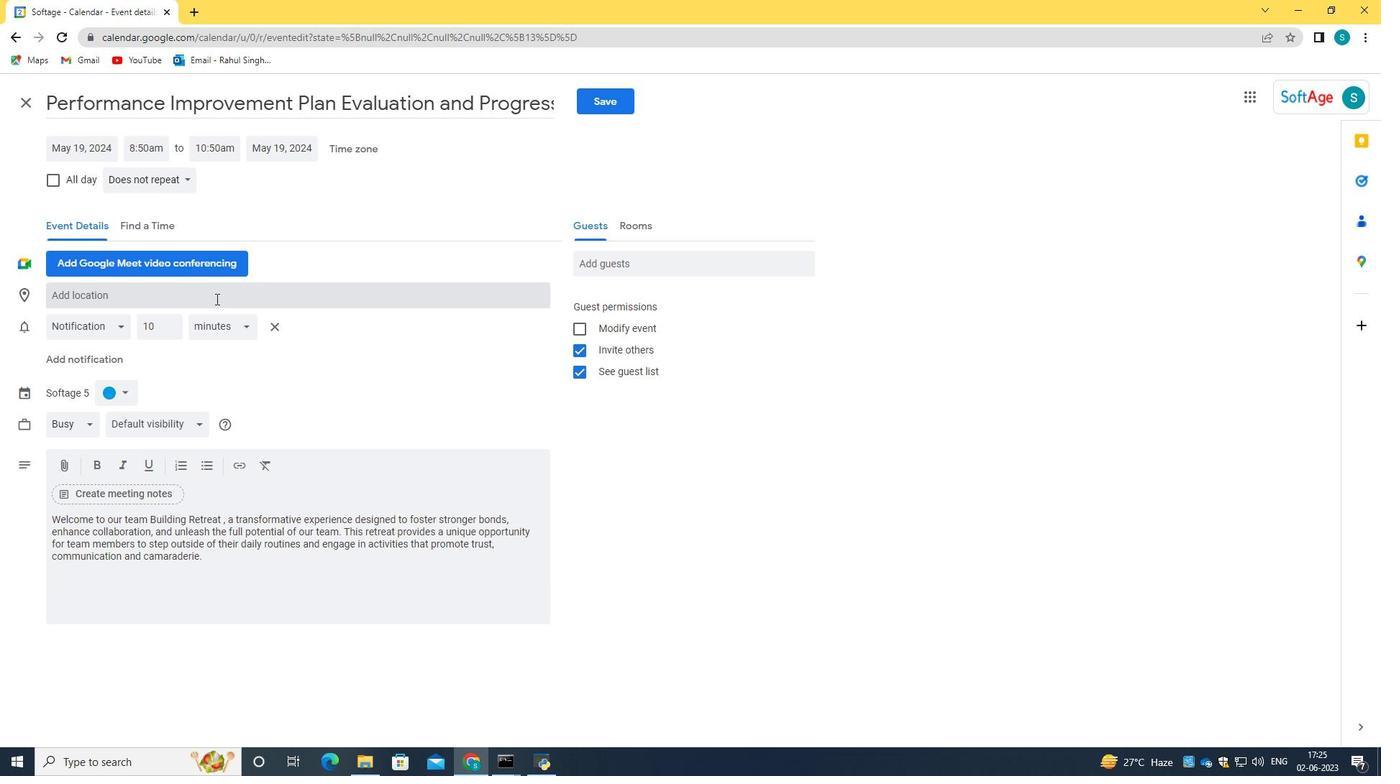 
Action: Key pressed 456<Key.space><Key.caps_lock>C<Key.caps_lock>hiado.<Key.backspace>,<Key.space><Key.caps_lock>L<Key.caps_lock>i
Screenshot: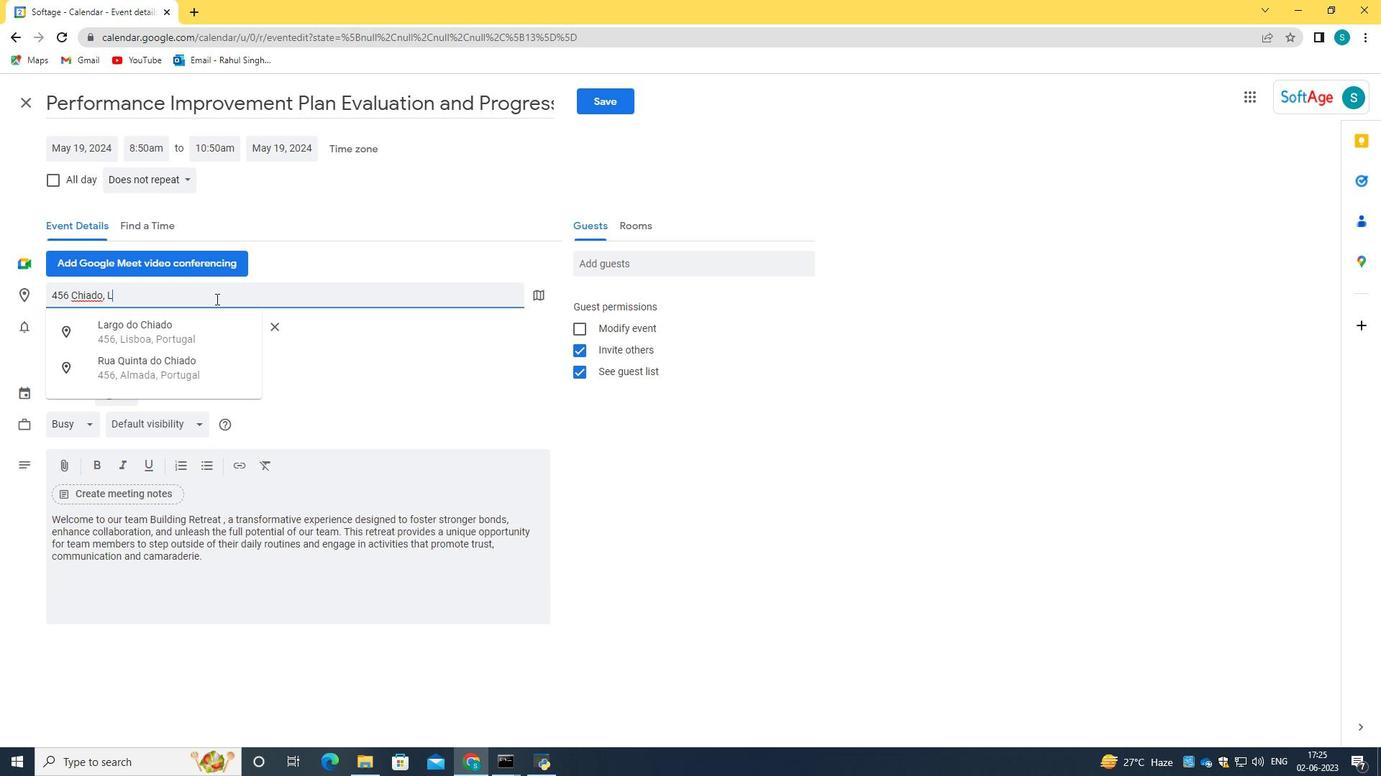 
Action: Mouse moved to (189, 333)
Screenshot: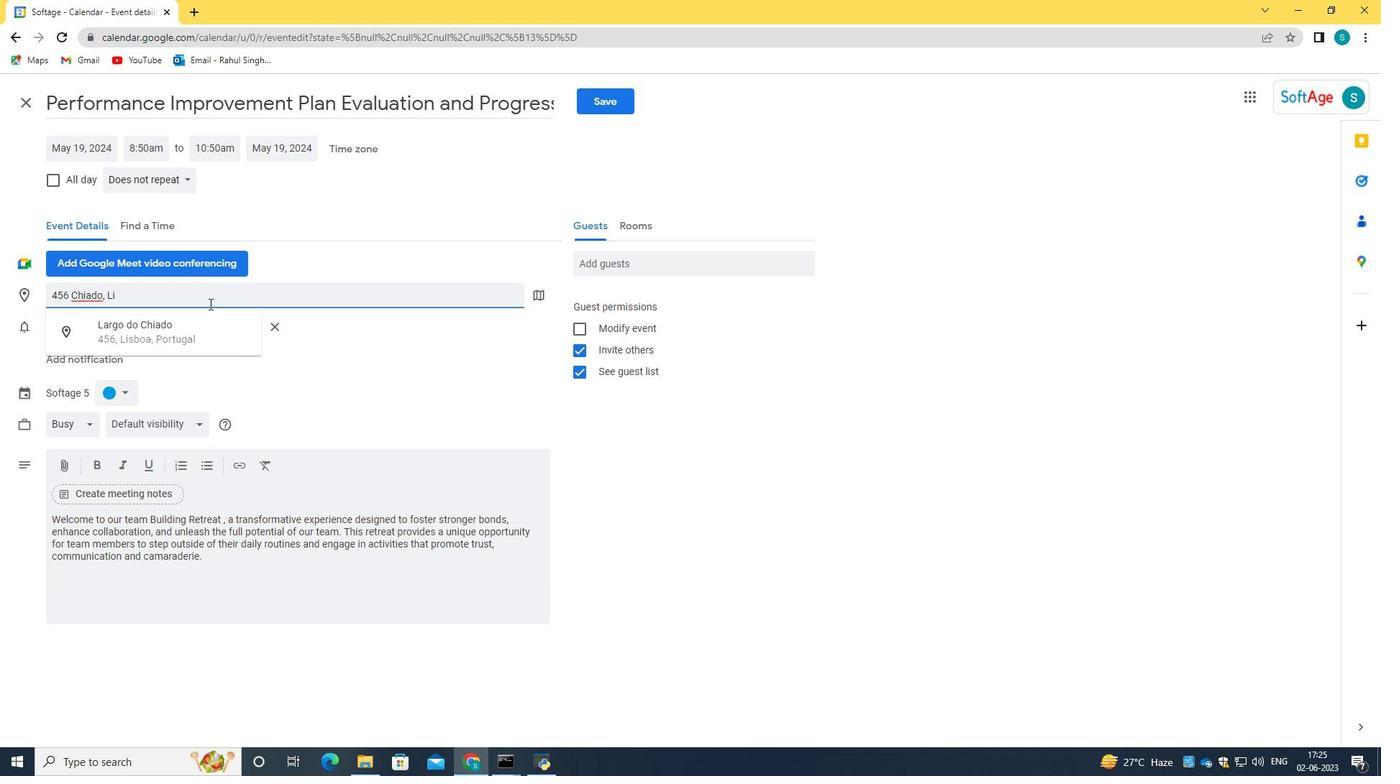 
Action: Mouse pressed left at (189, 333)
Screenshot: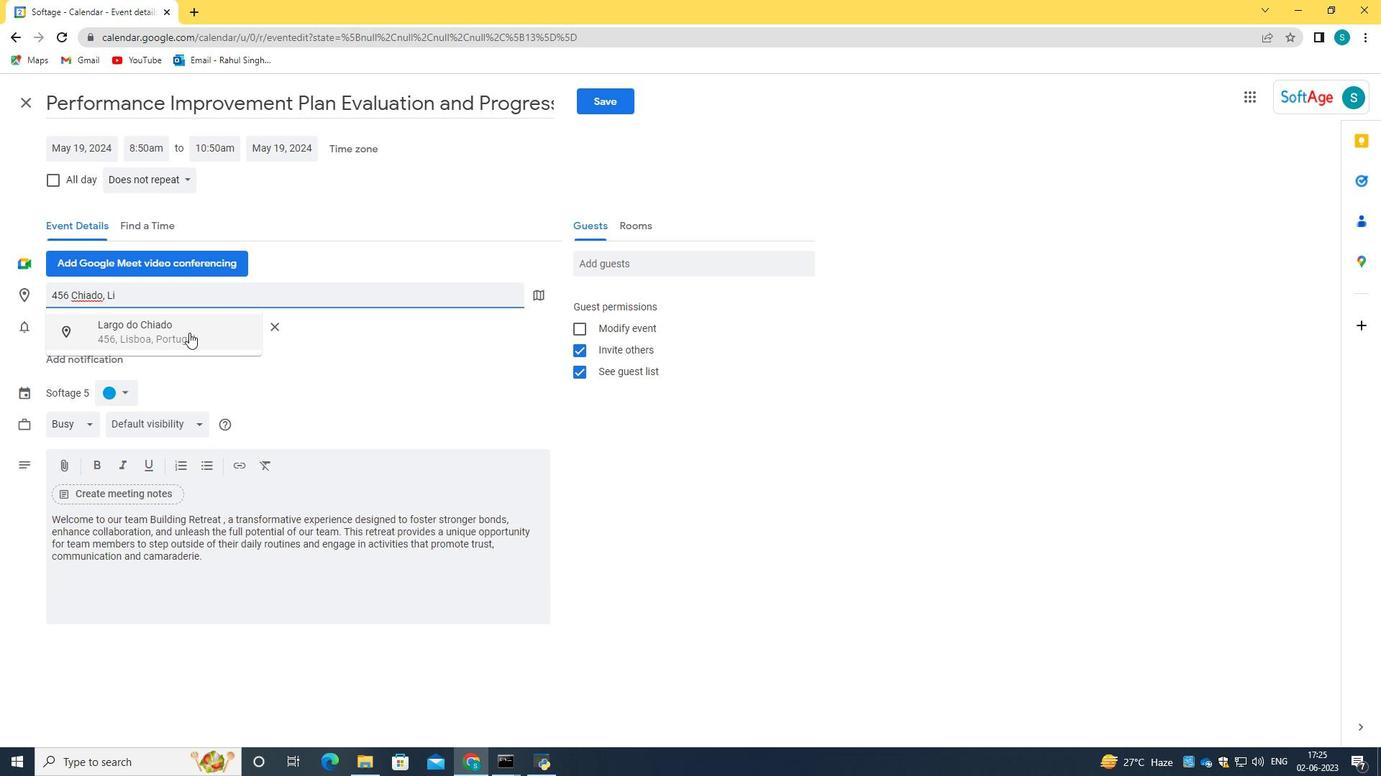 
Action: Mouse moved to (643, 263)
Screenshot: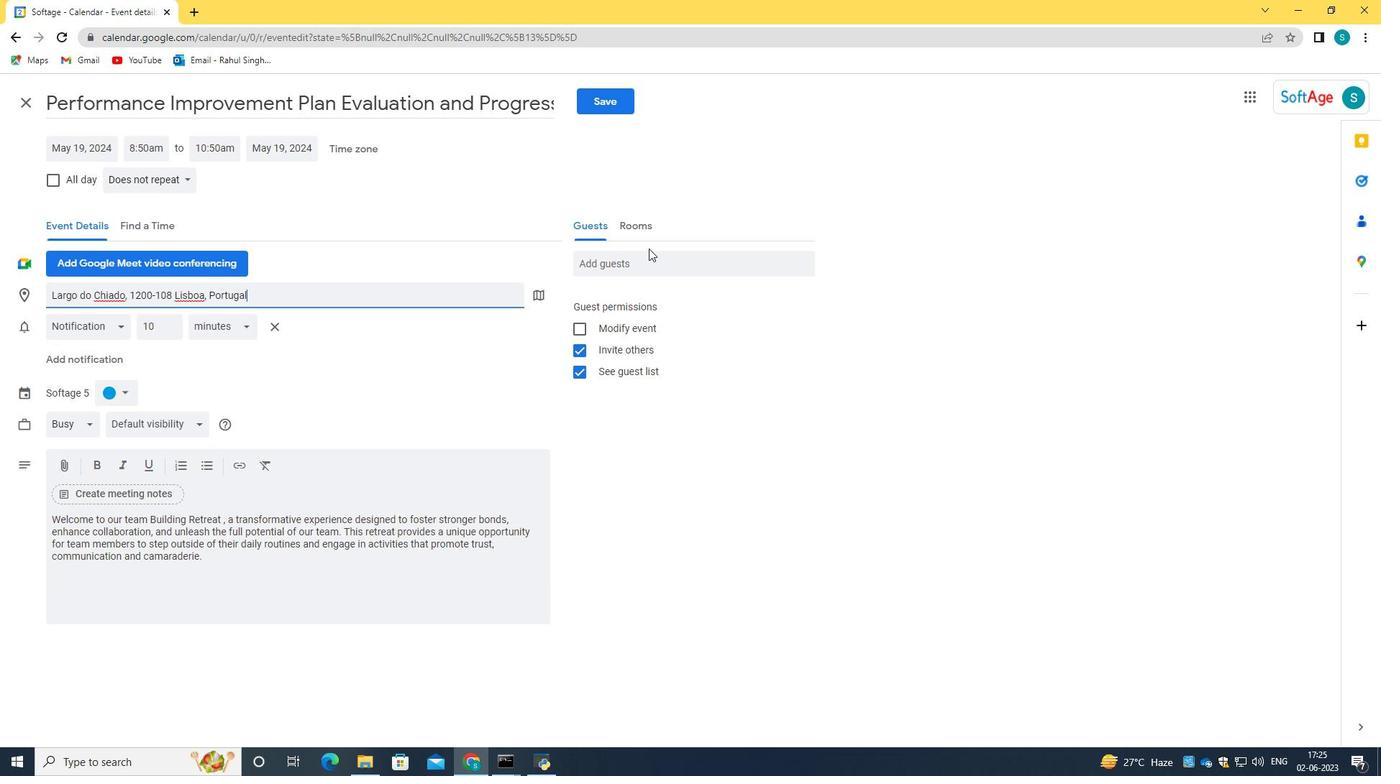 
Action: Mouse pressed left at (643, 263)
Screenshot: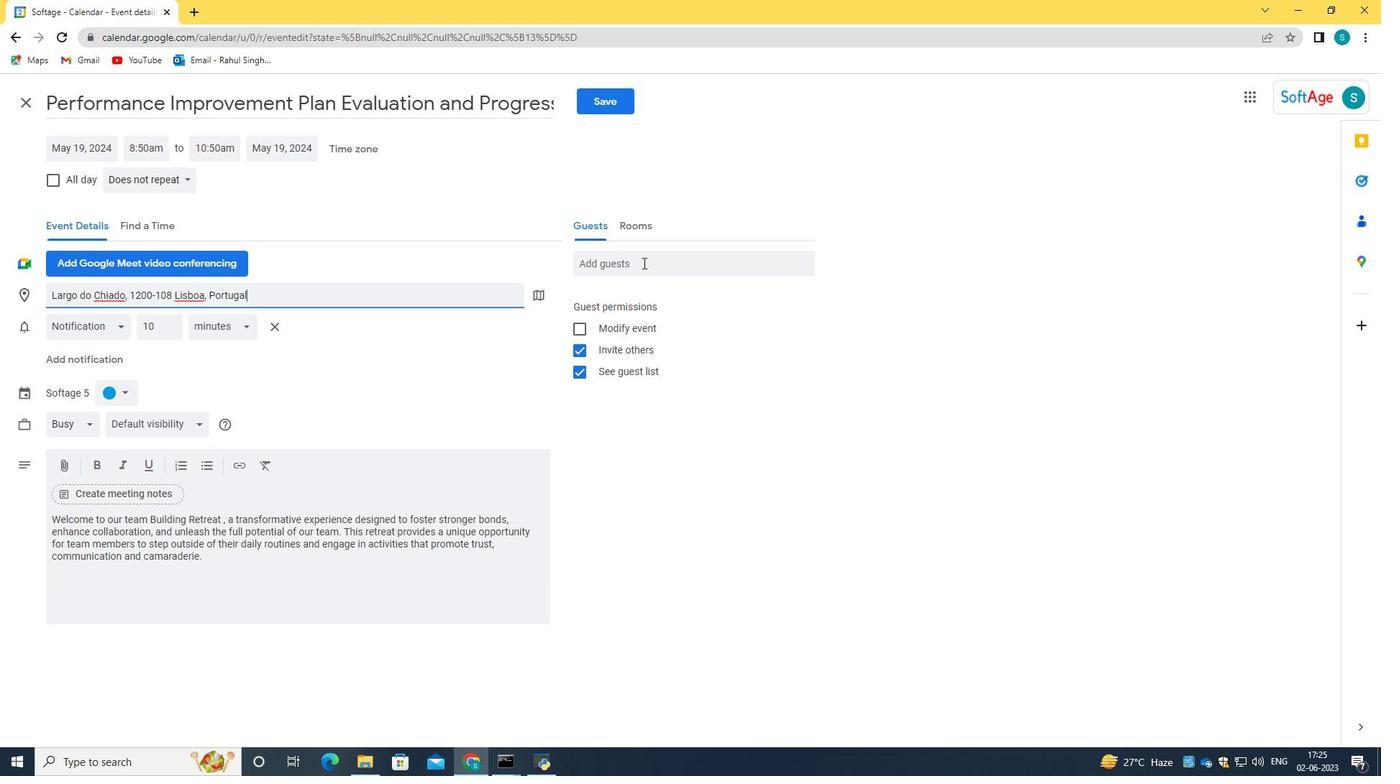 
Action: Key pressed softage.7<Key.shift>@softage.net<Key.tab>softage.8<Key.shift>@softage.net
Screenshot: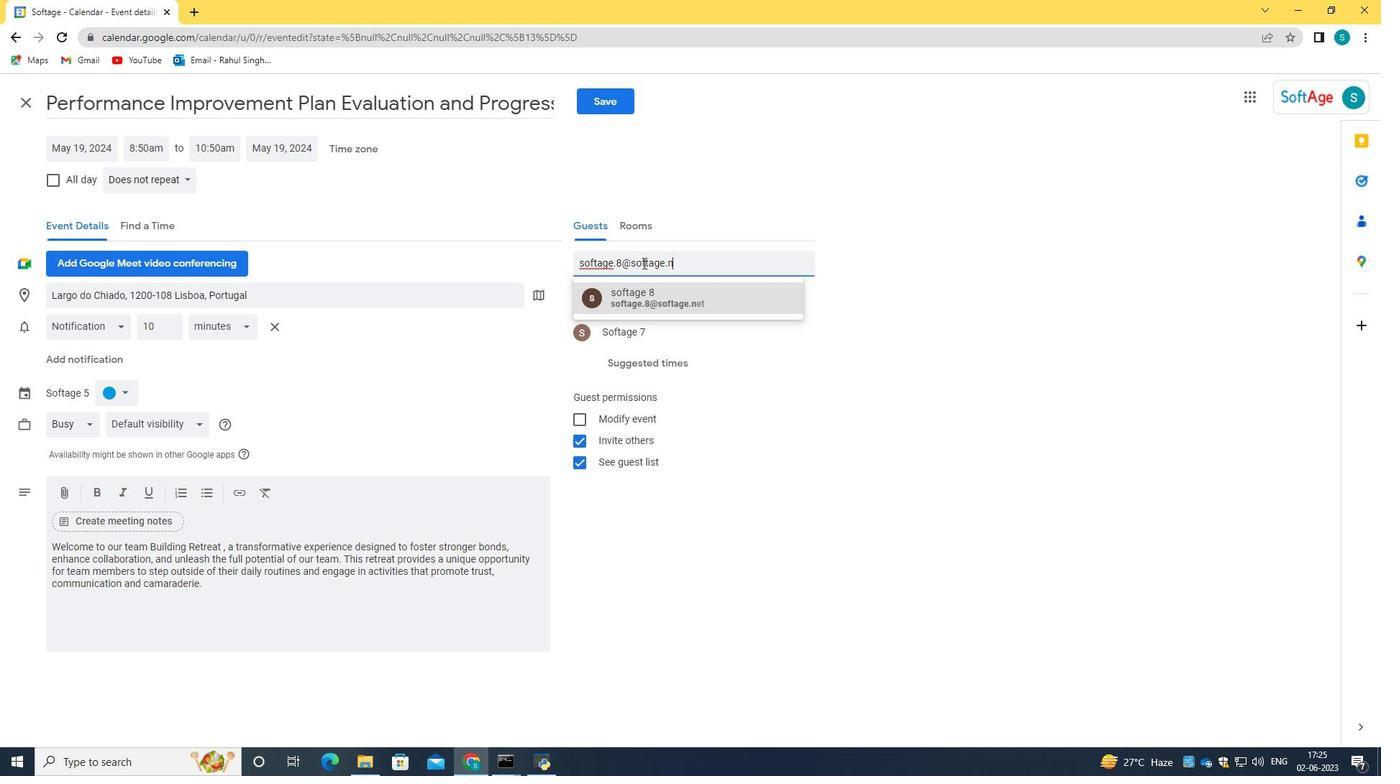 
Action: Mouse moved to (668, 295)
Screenshot: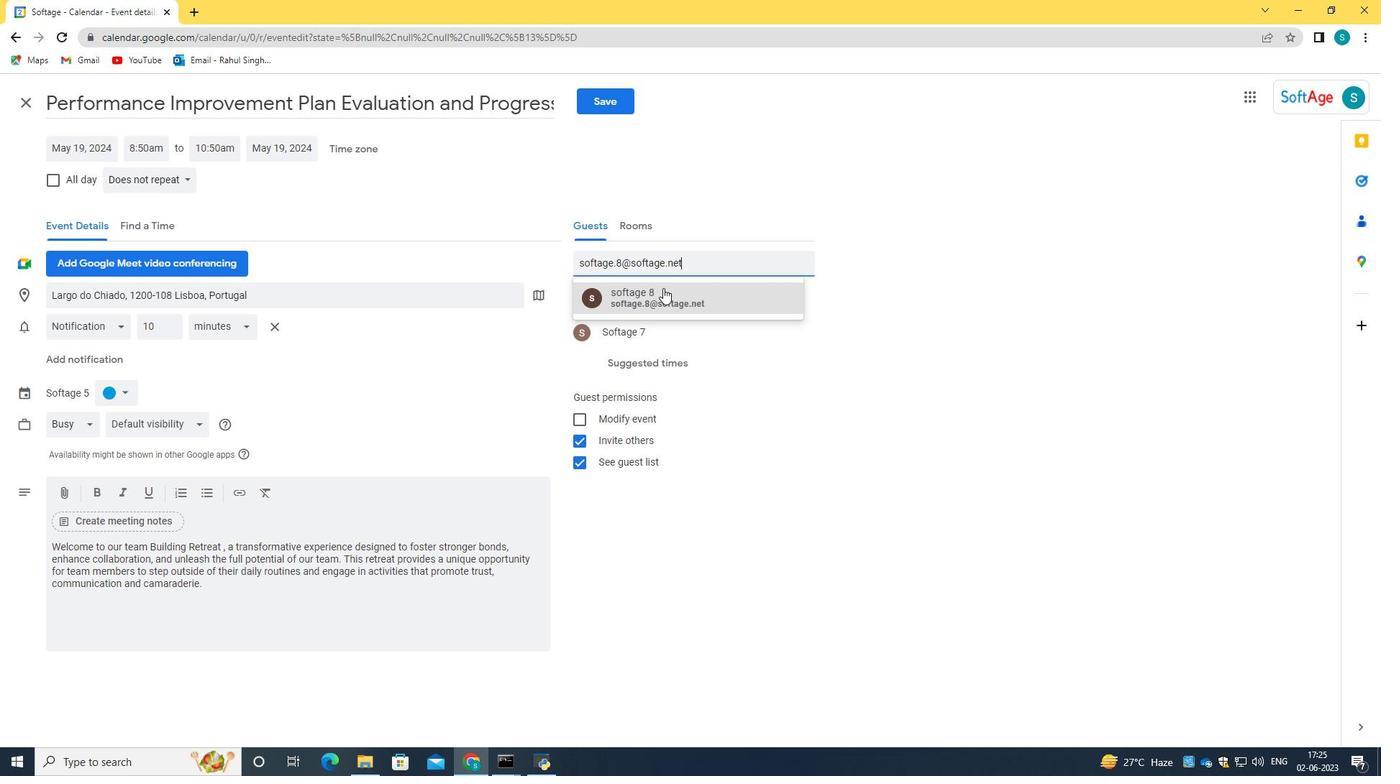 
Action: Mouse pressed left at (668, 295)
Screenshot: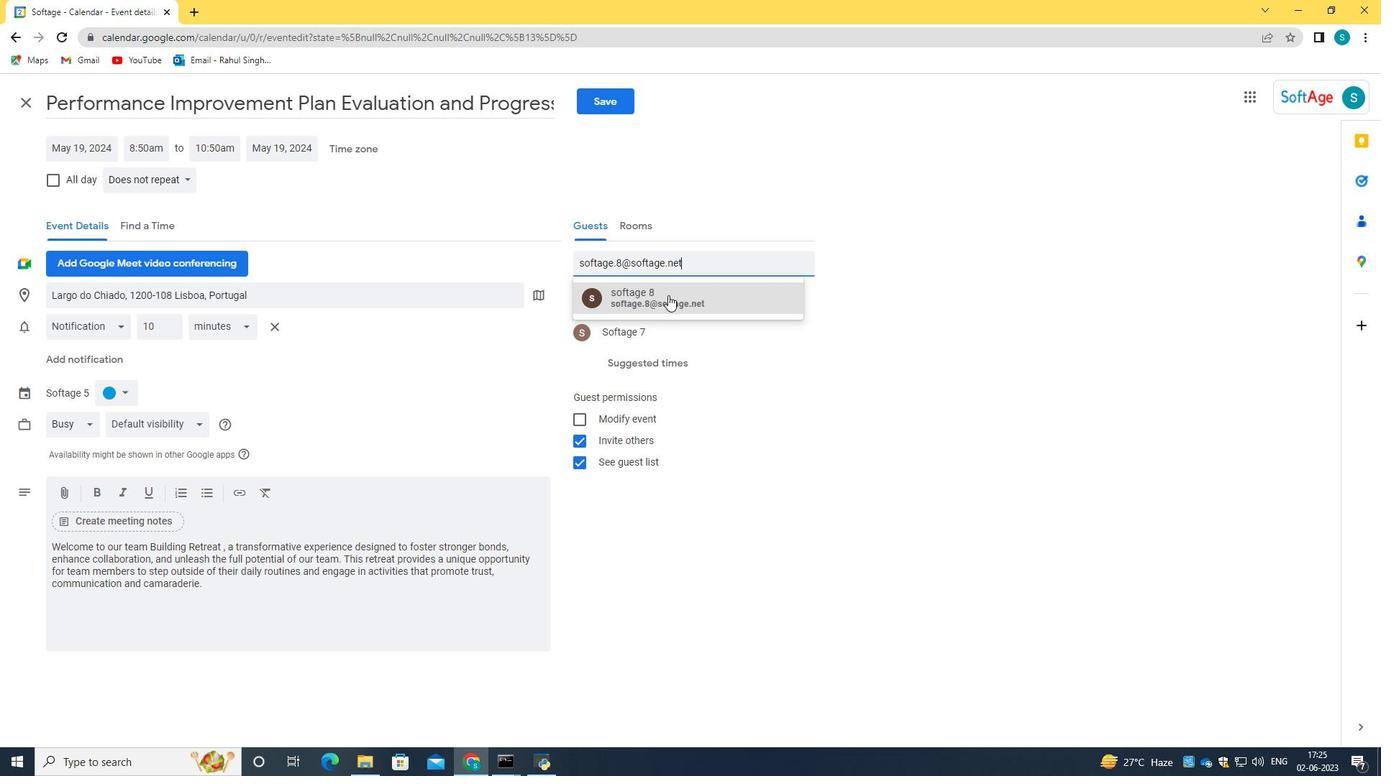 
Action: Mouse moved to (176, 180)
Screenshot: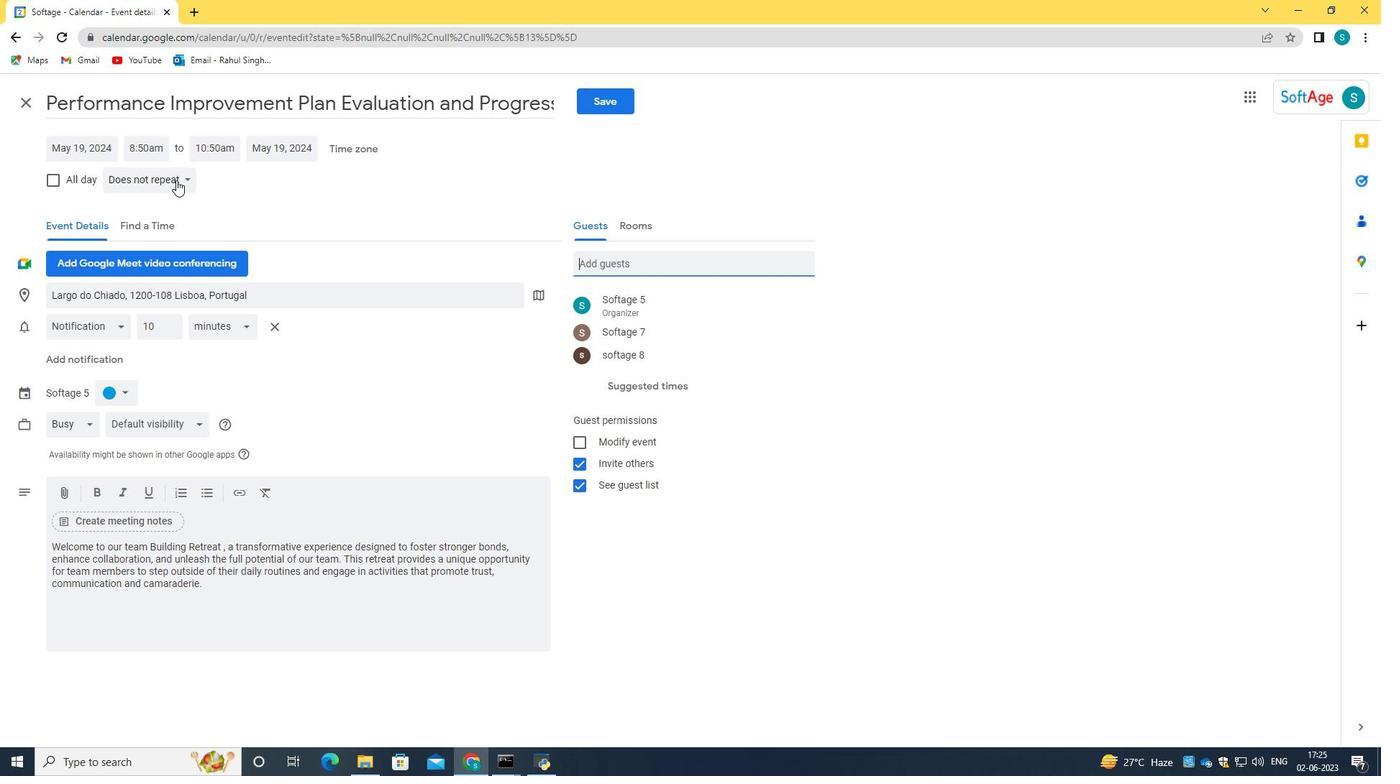
Action: Mouse pressed left at (176, 180)
Screenshot: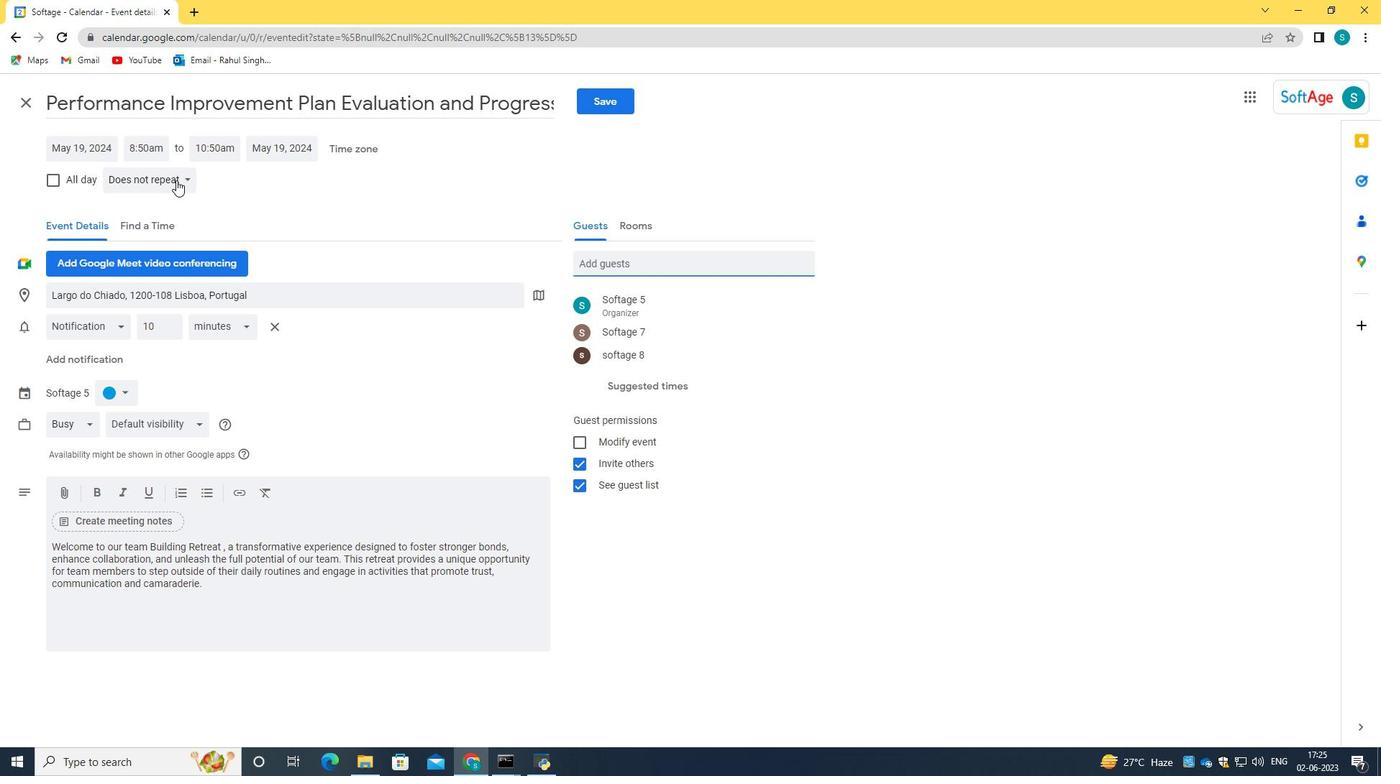 
Action: Mouse moved to (172, 203)
Screenshot: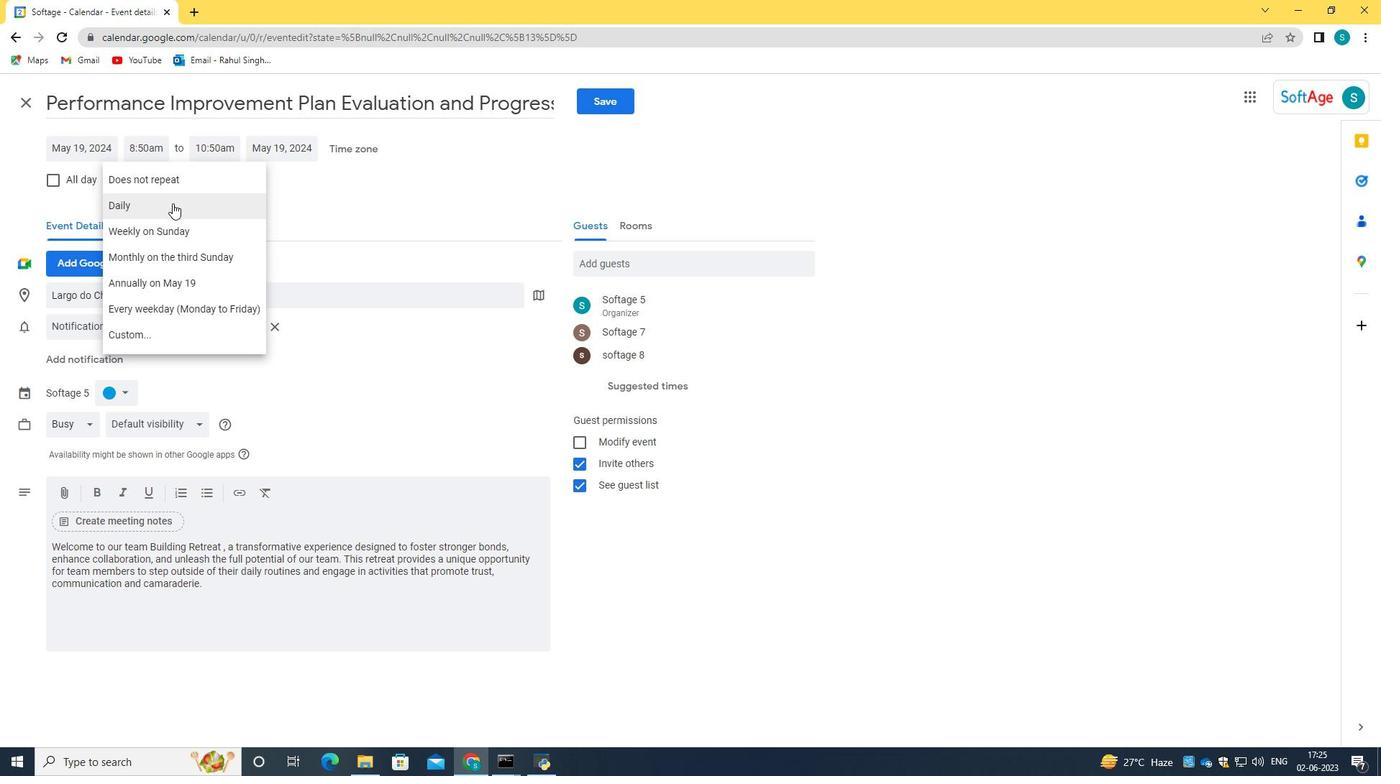 
Action: Mouse pressed left at (172, 203)
Screenshot: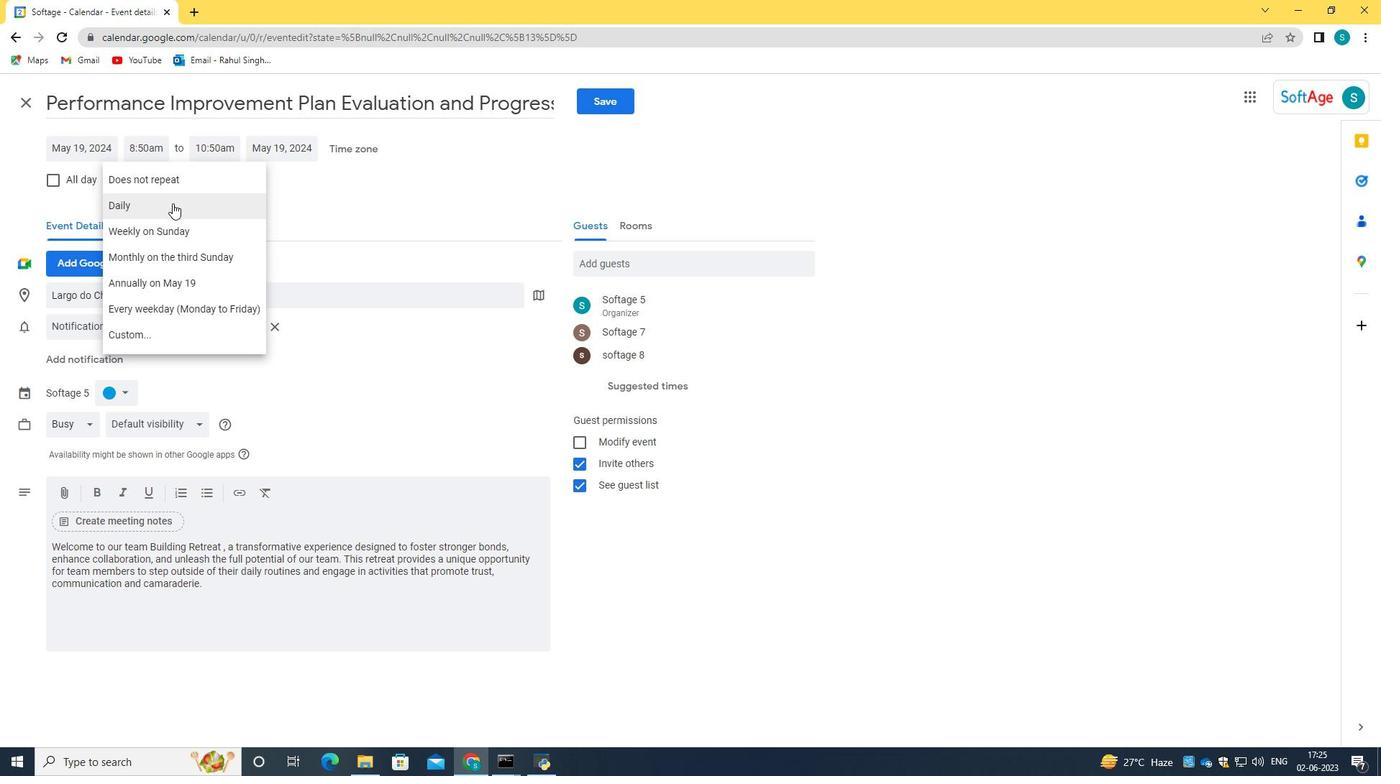 
Action: Mouse moved to (611, 95)
Screenshot: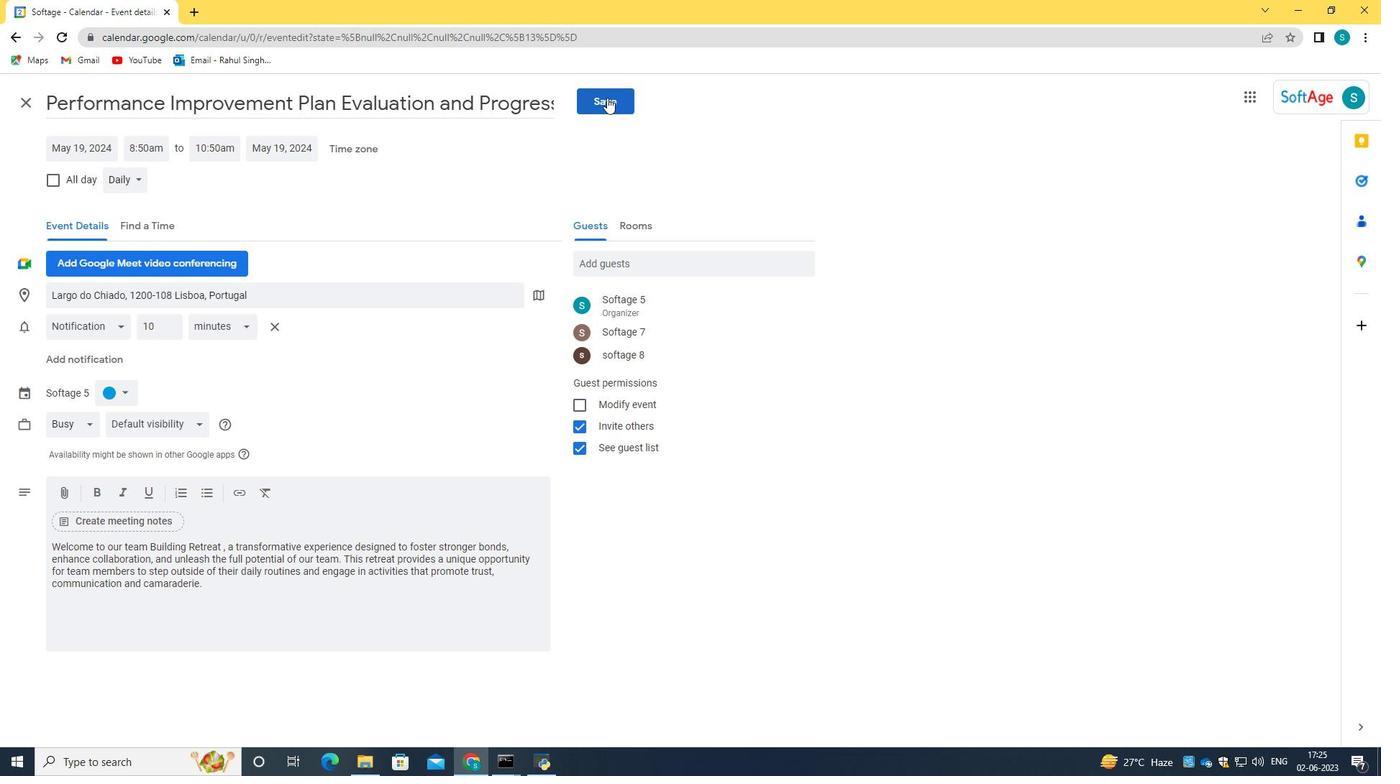
Action: Mouse pressed left at (611, 95)
Screenshot: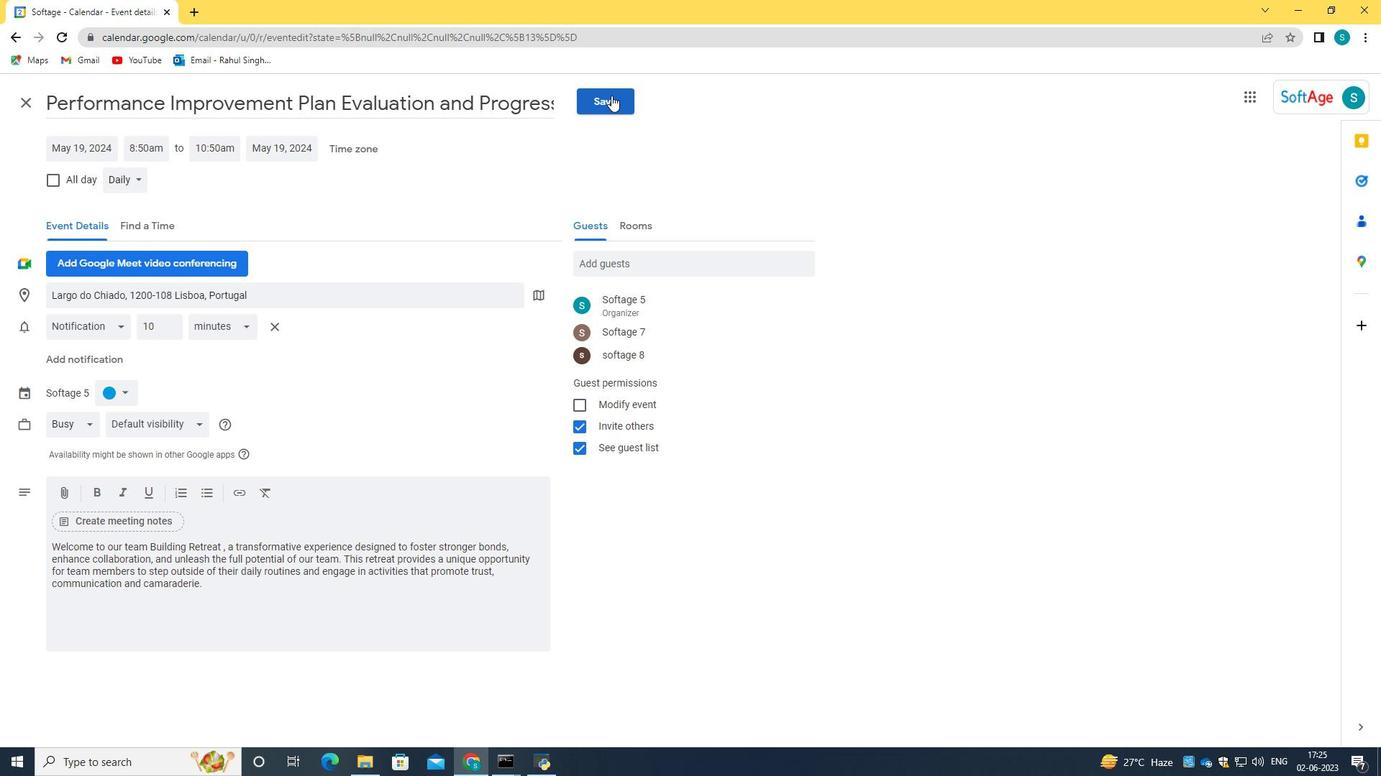 
Action: Mouse moved to (817, 447)
Screenshot: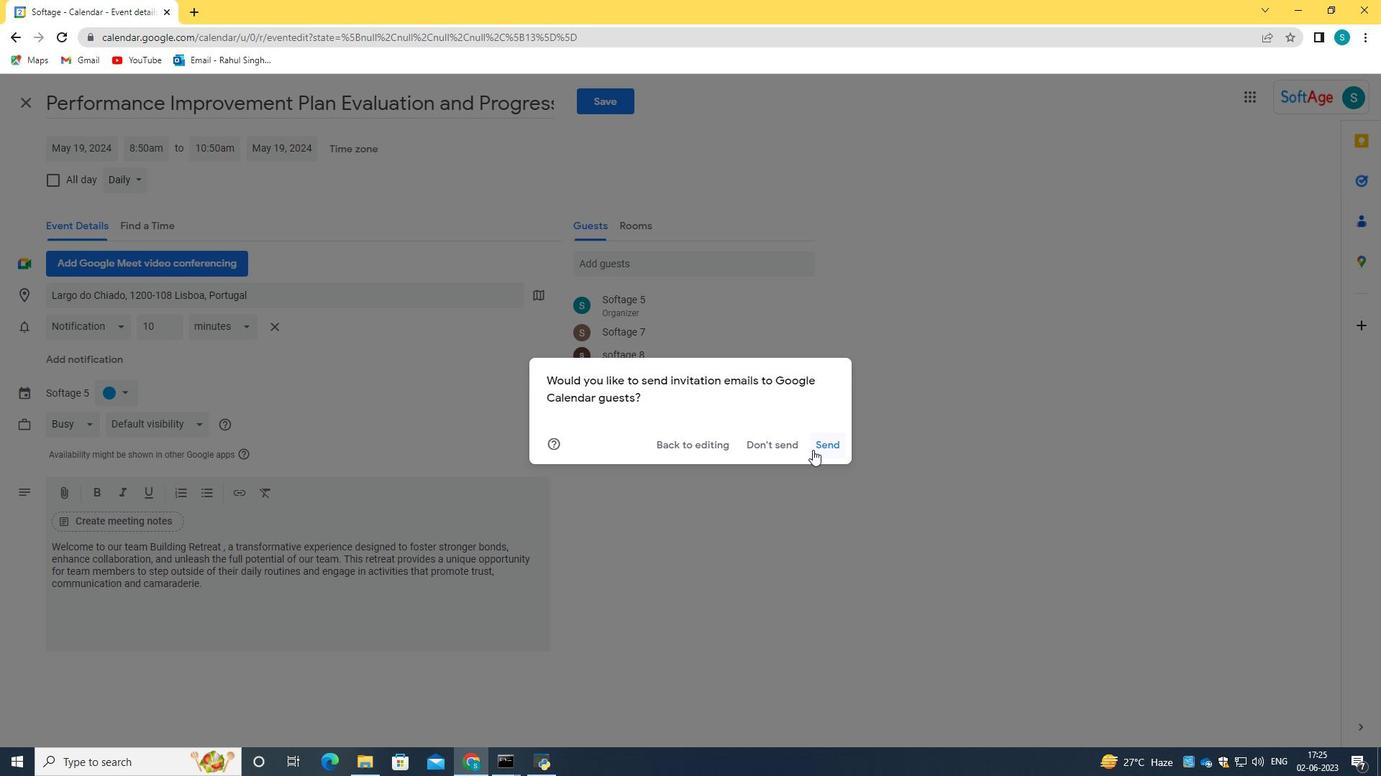
Action: Mouse pressed left at (817, 447)
Screenshot: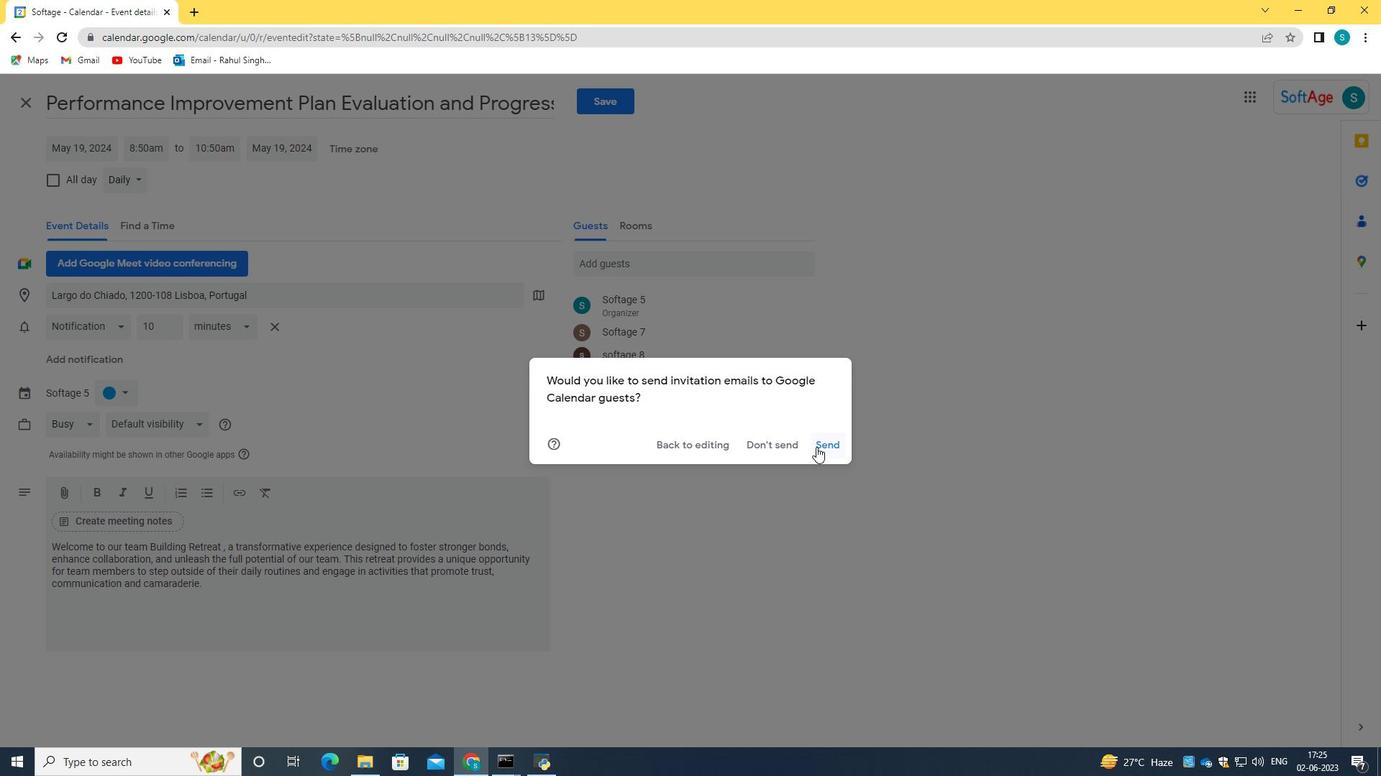 
